 Task: In the  document Scarlett.txt change page color to  'Voilet'. Add link on bottom left corner of the sheet: 'in.pinterest.com' Insert page numer on bottom of the page
Action: Mouse moved to (273, 443)
Screenshot: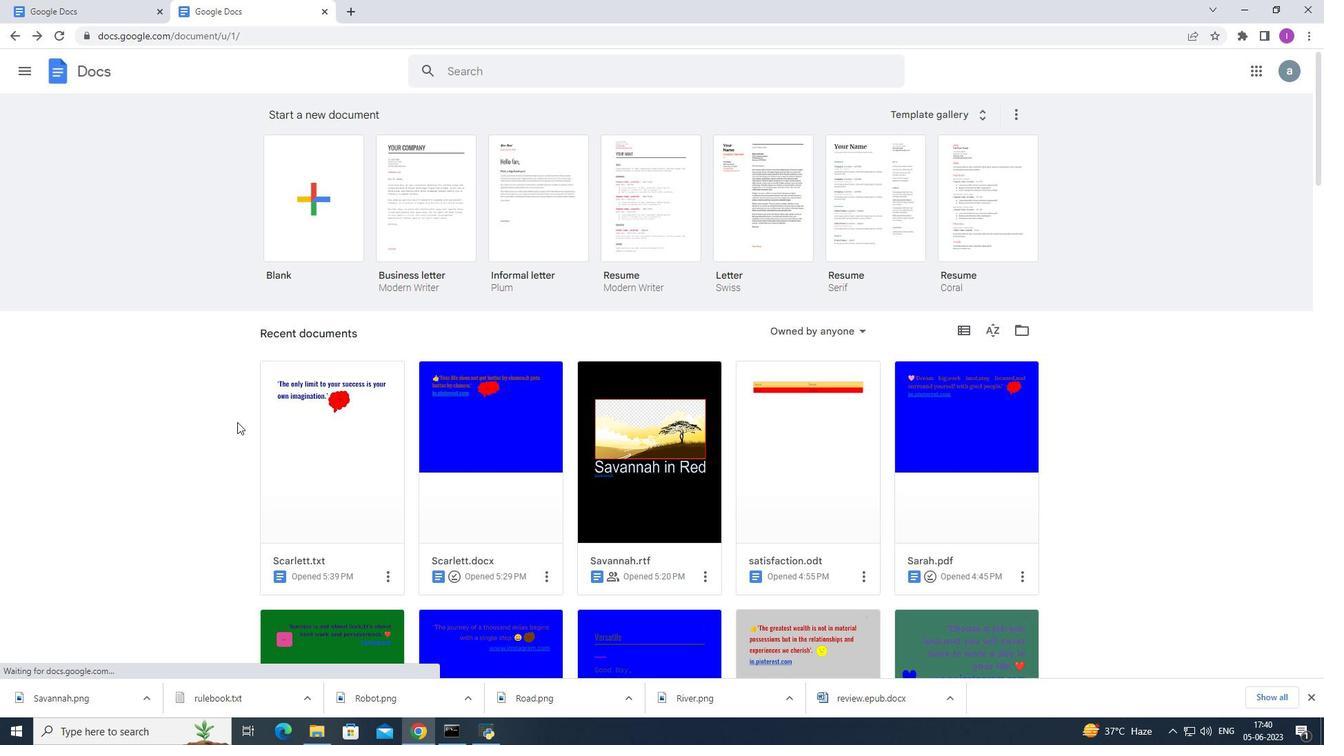 
Action: Mouse pressed left at (273, 443)
Screenshot: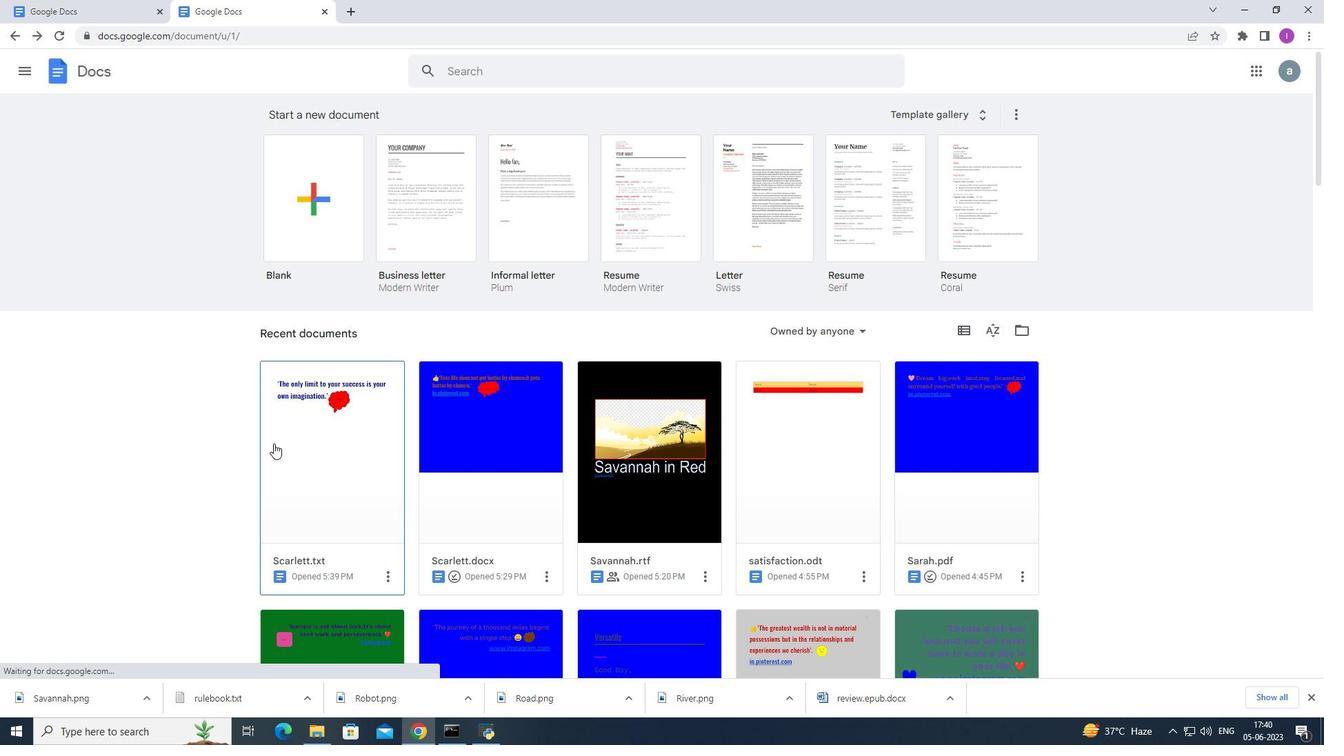 
Action: Mouse moved to (505, 285)
Screenshot: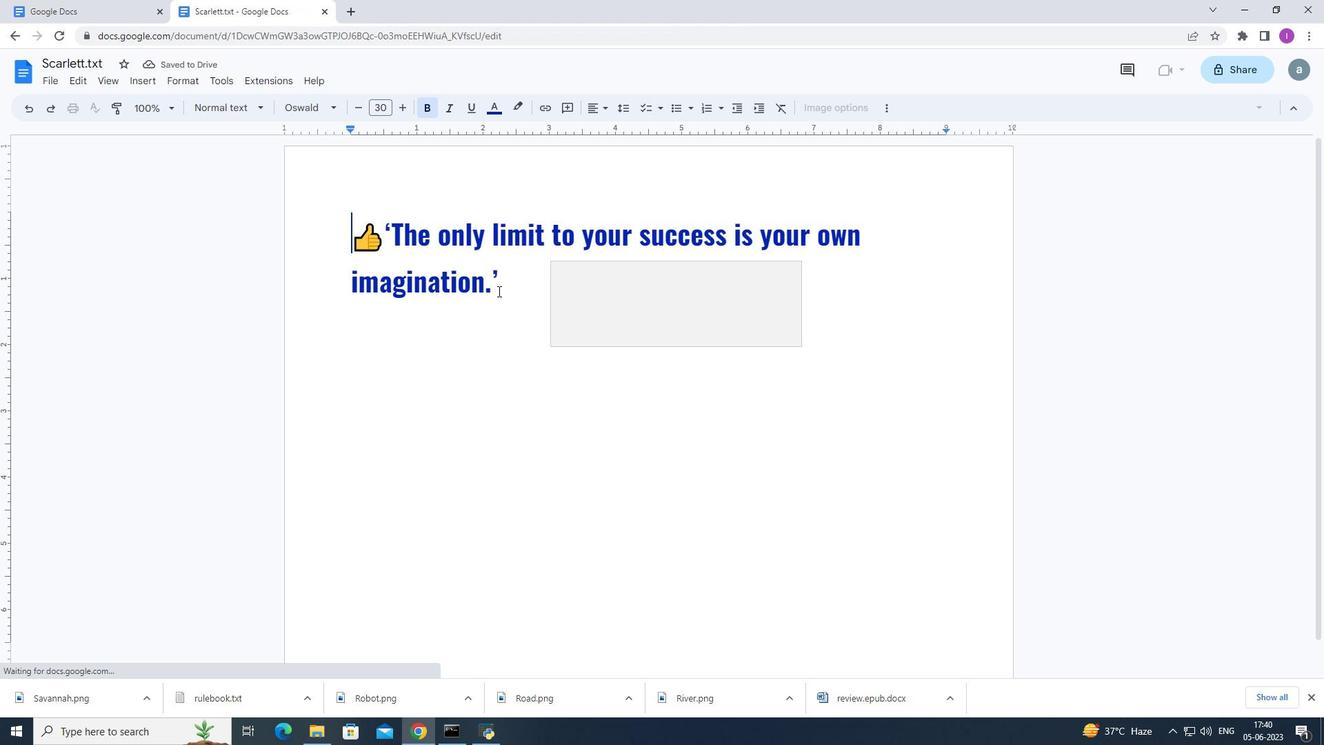 
Action: Mouse pressed left at (505, 285)
Screenshot: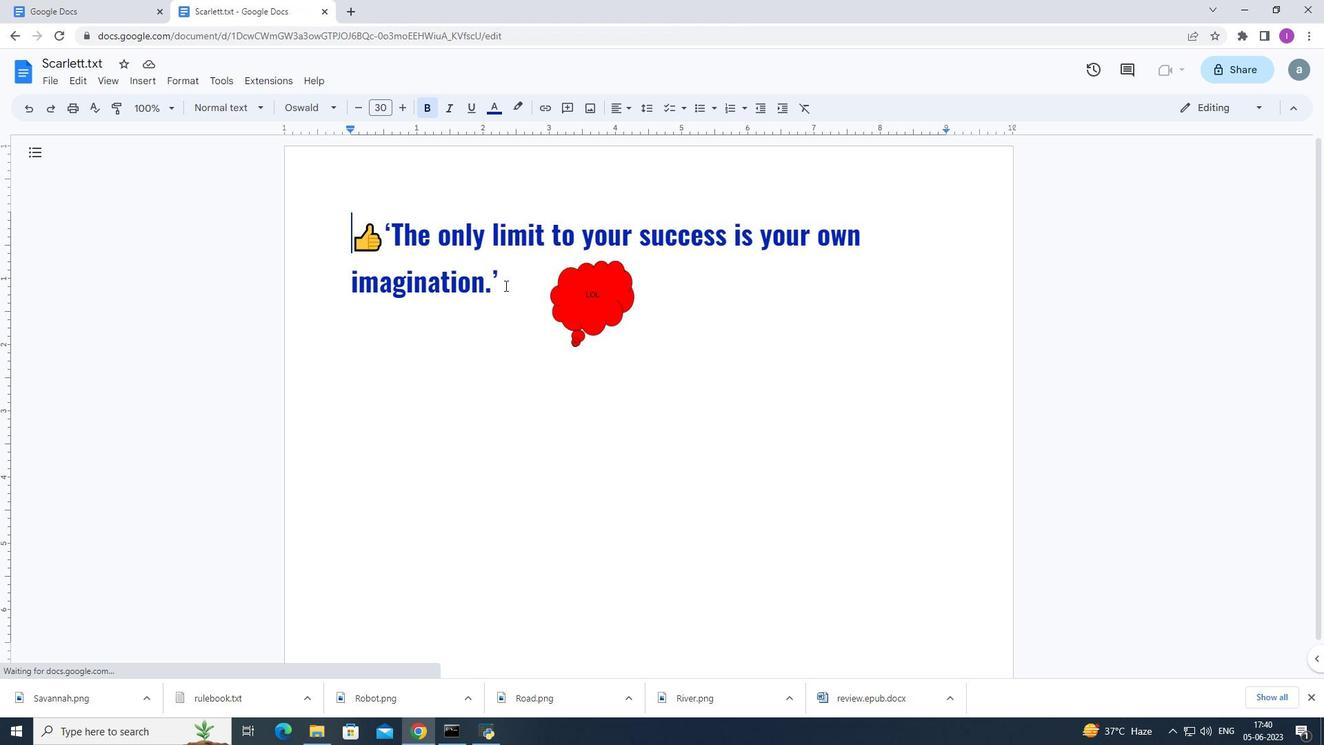 
Action: Mouse moved to (520, 324)
Screenshot: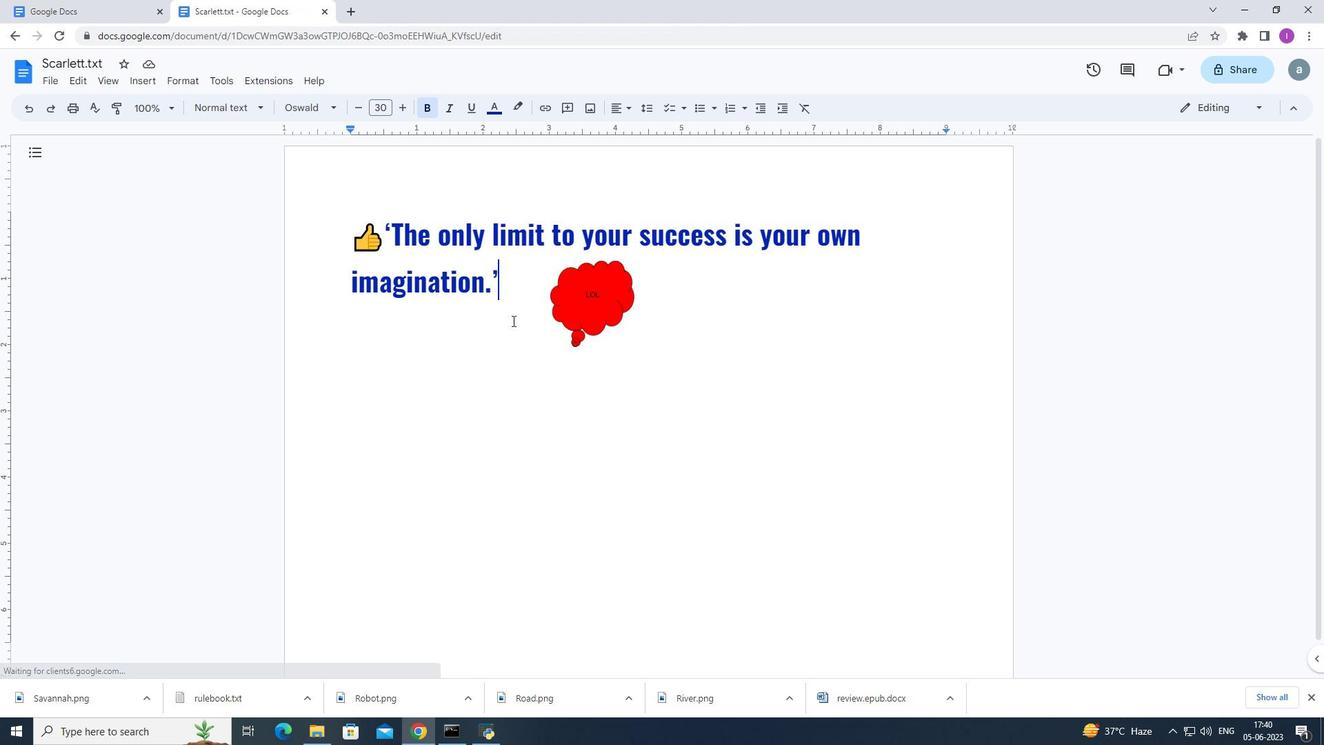
Action: Key pressed <Key.enter>
Screenshot: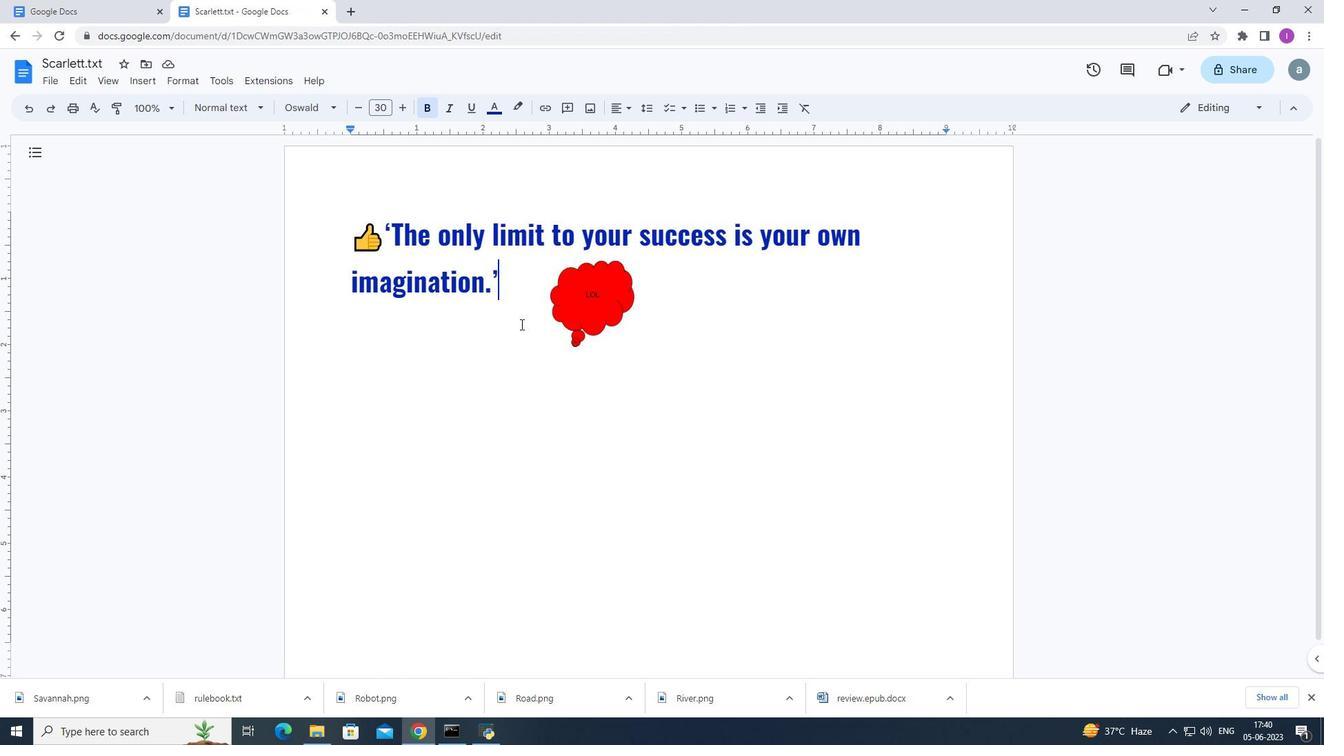 
Action: Mouse moved to (151, 75)
Screenshot: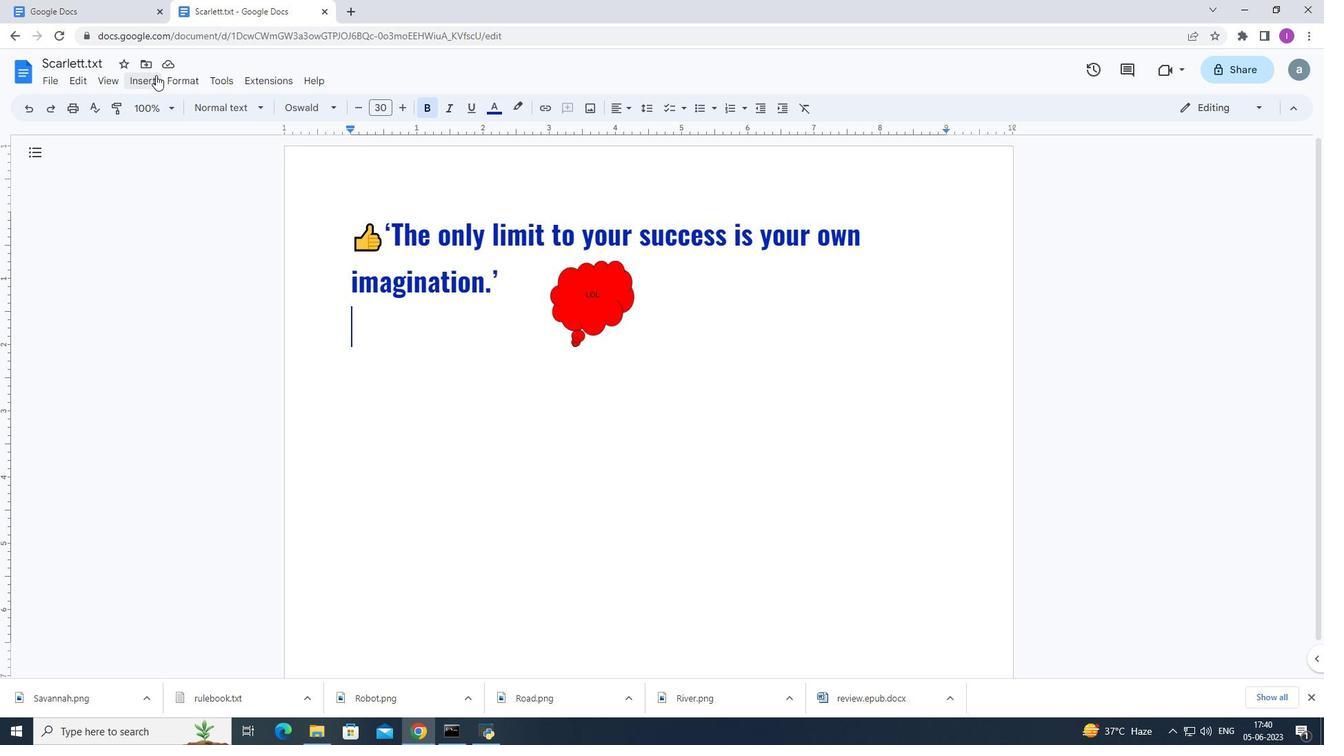 
Action: Mouse pressed left at (151, 75)
Screenshot: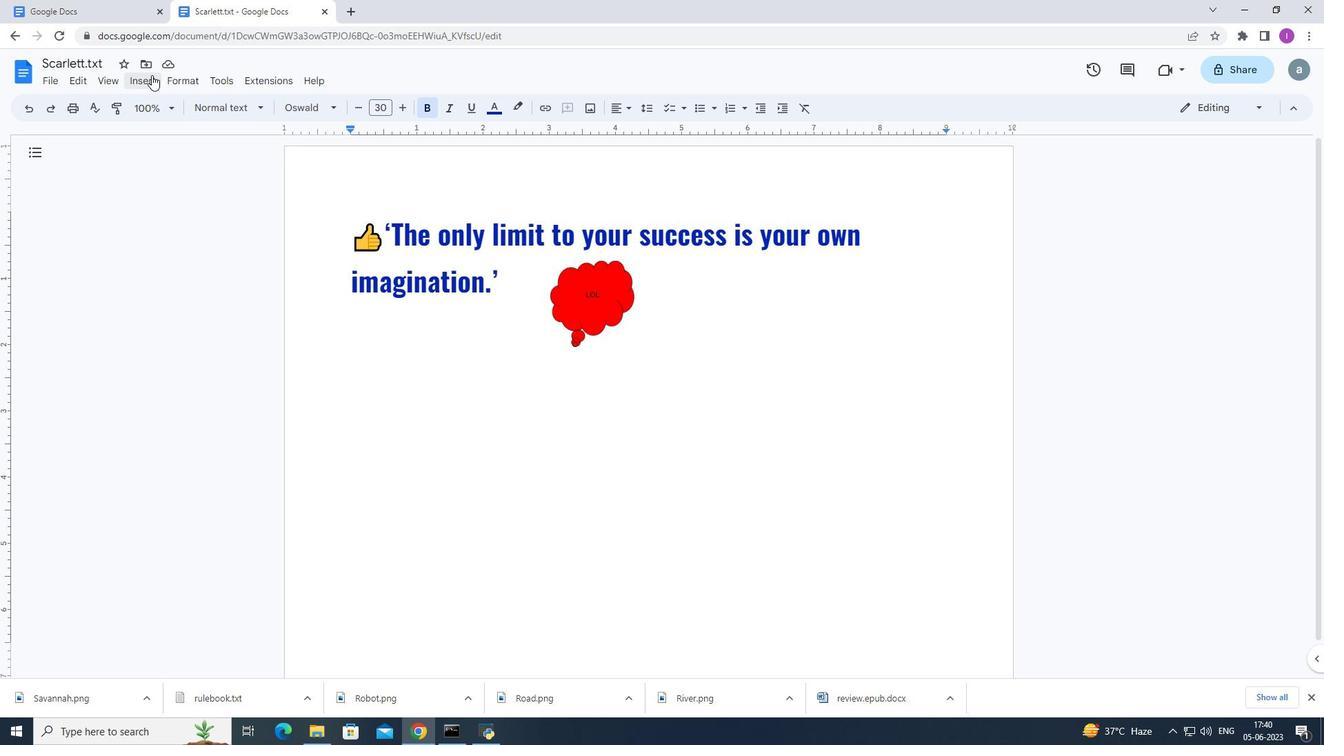 
Action: Mouse moved to (177, 502)
Screenshot: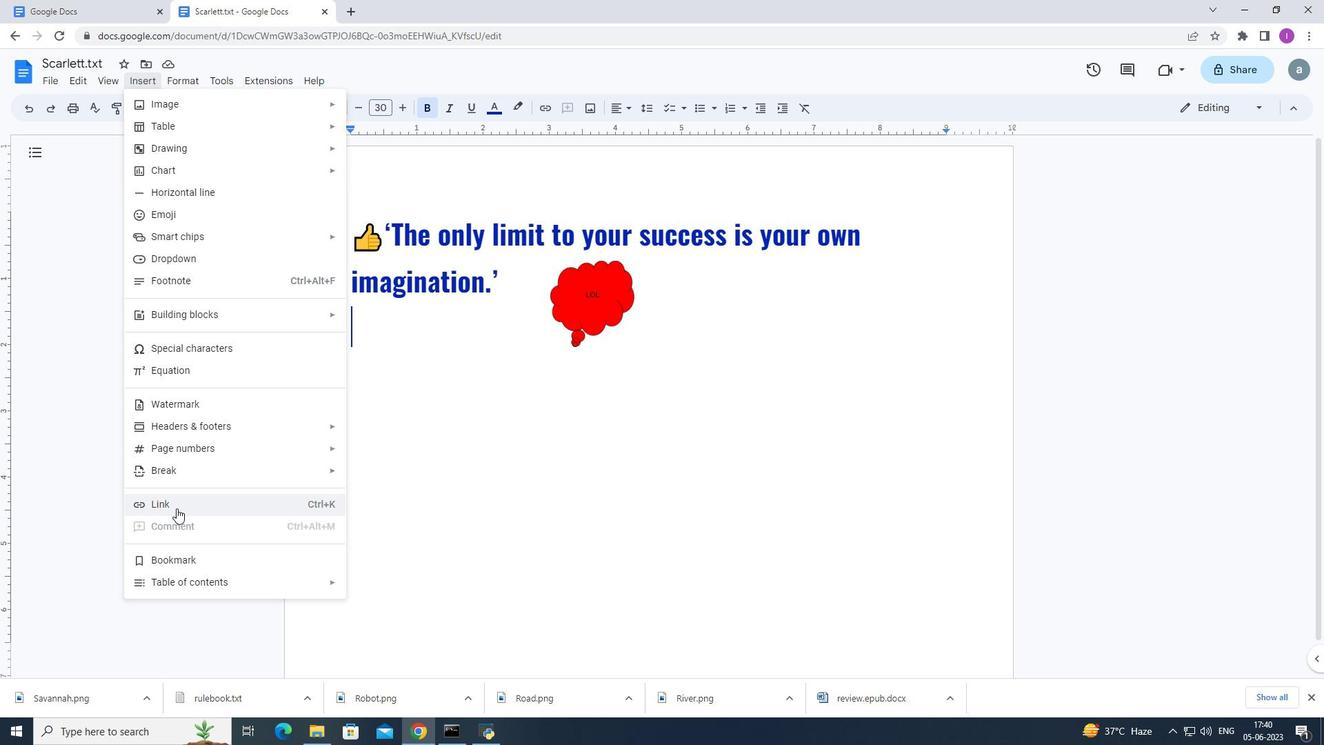 
Action: Mouse pressed left at (177, 502)
Screenshot: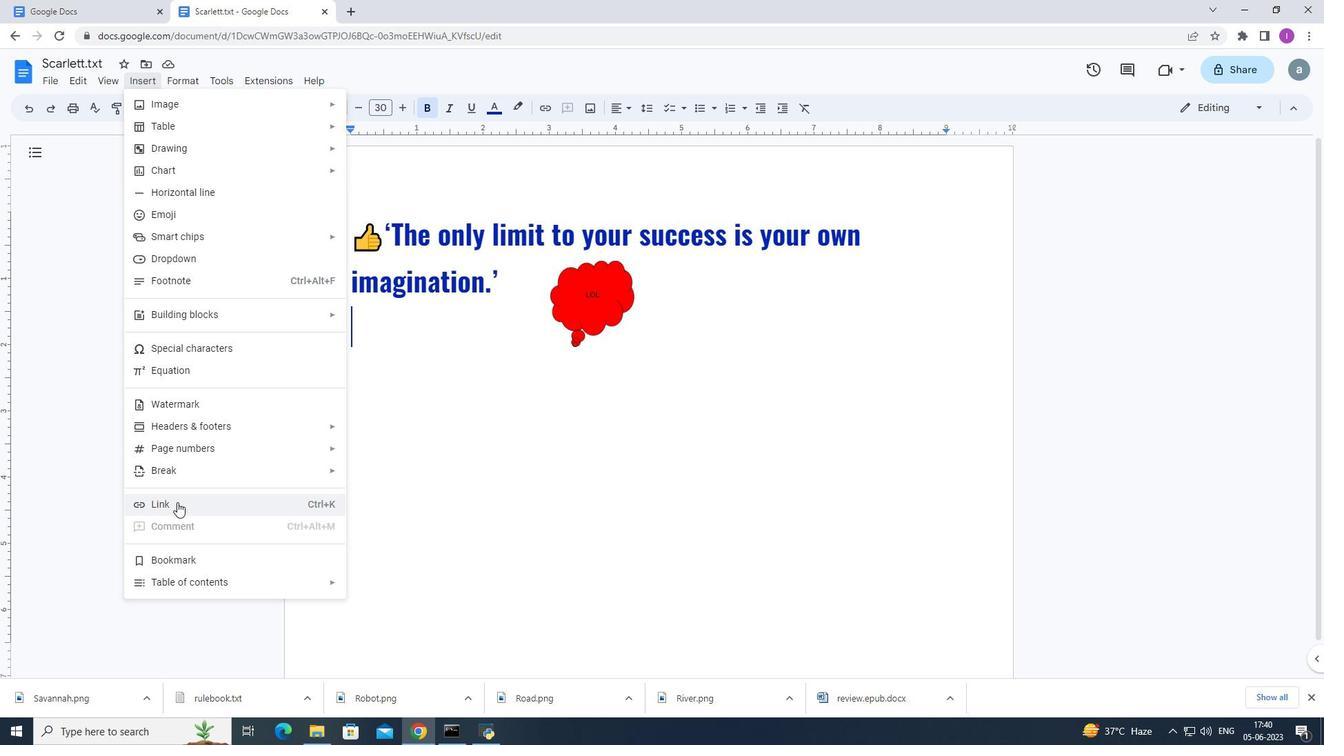 
Action: Mouse moved to (377, 376)
Screenshot: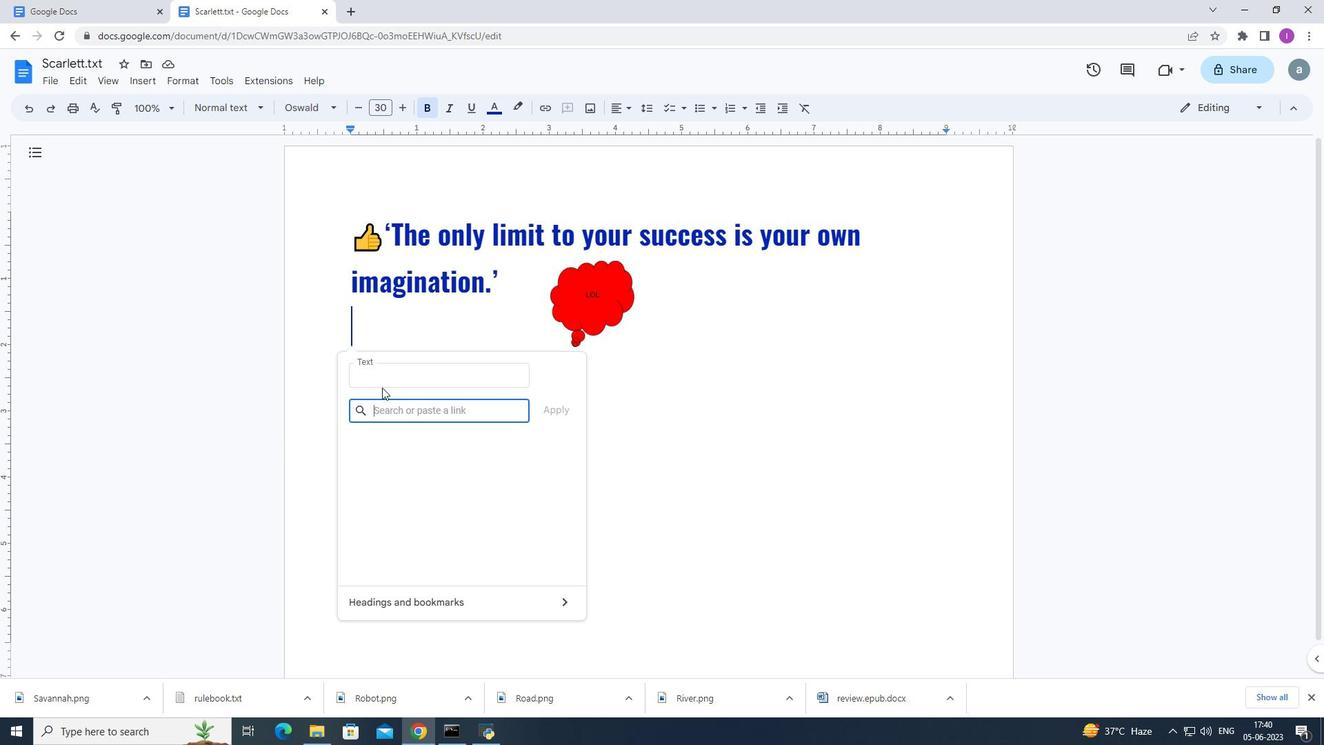 
Action: Mouse pressed left at (377, 376)
Screenshot: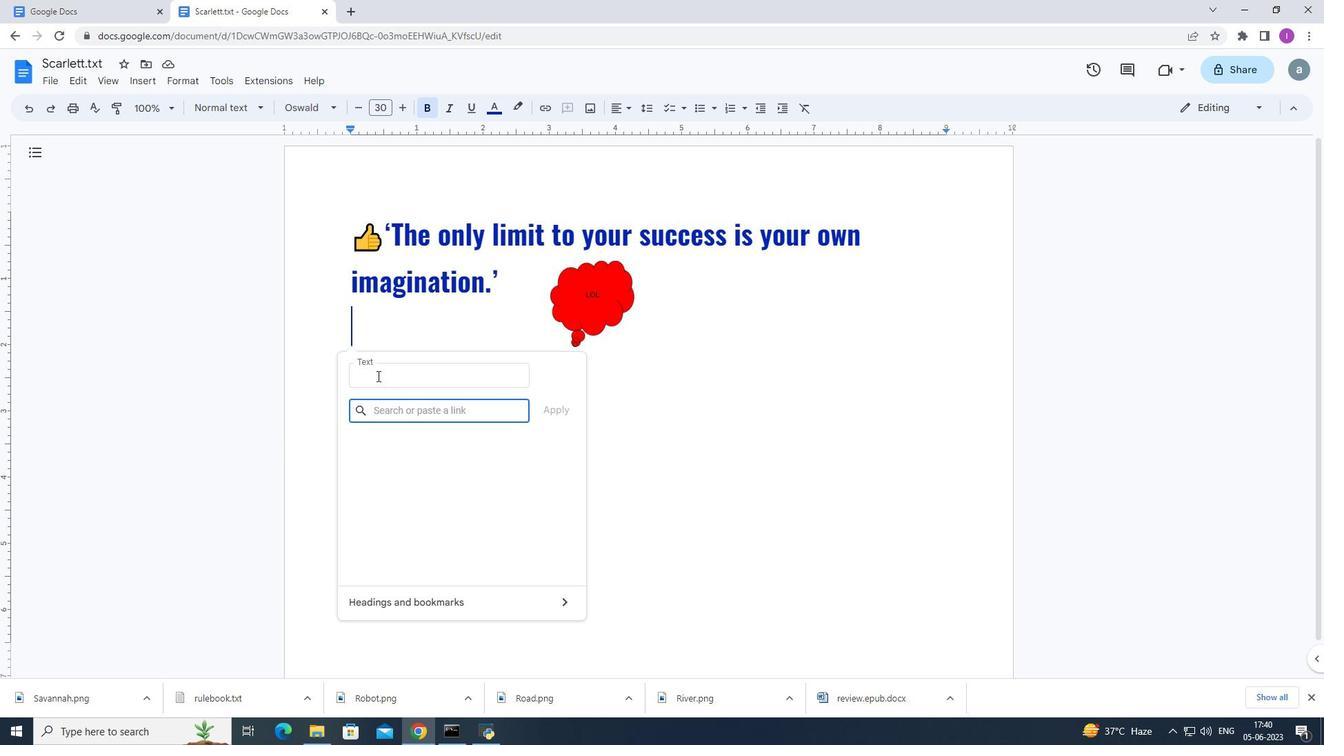 
Action: Mouse moved to (369, 408)
Screenshot: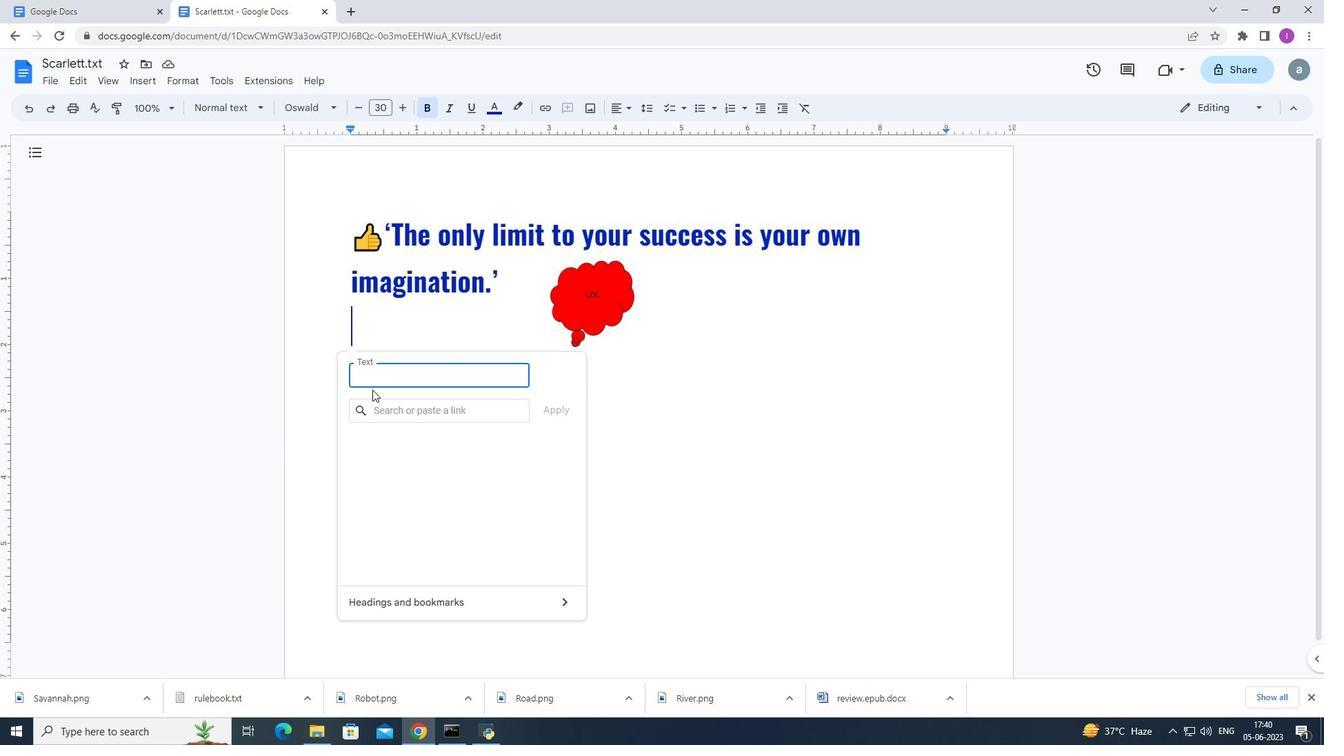 
Action: Mouse pressed left at (369, 408)
Screenshot: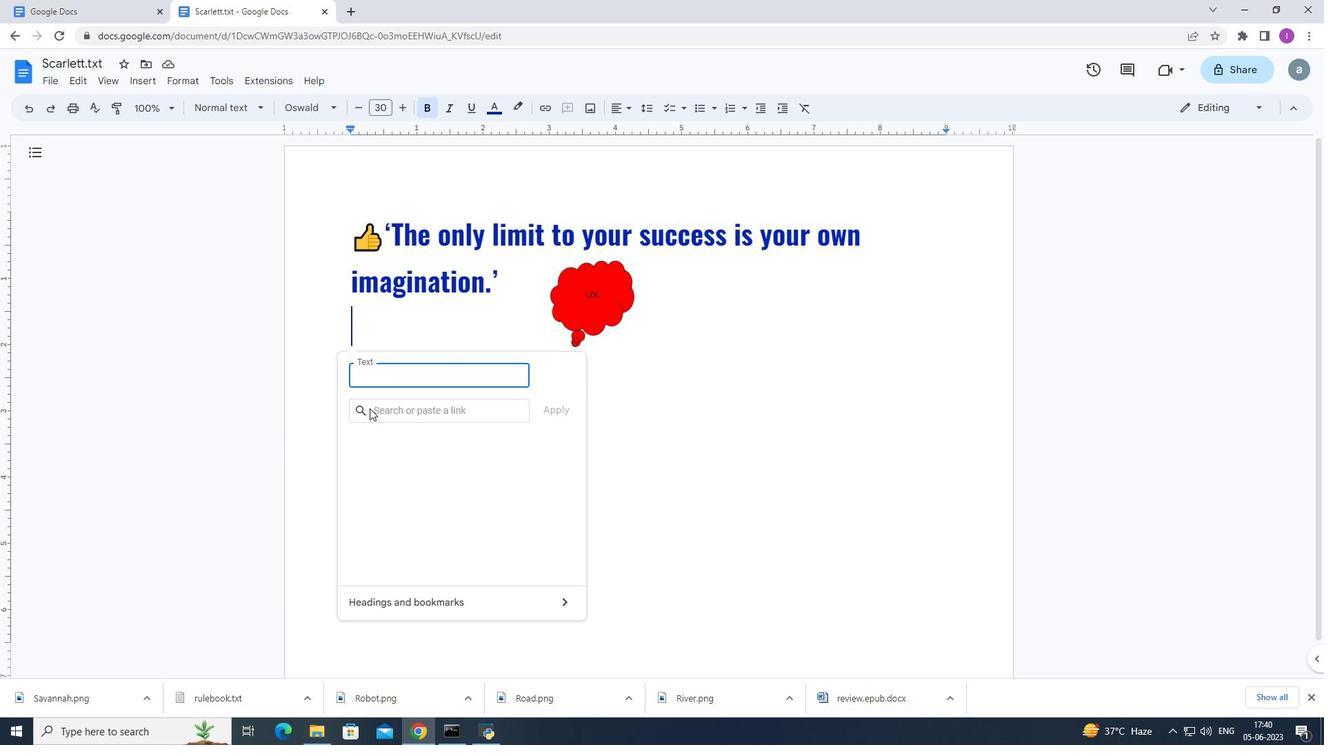 
Action: Mouse moved to (380, 409)
Screenshot: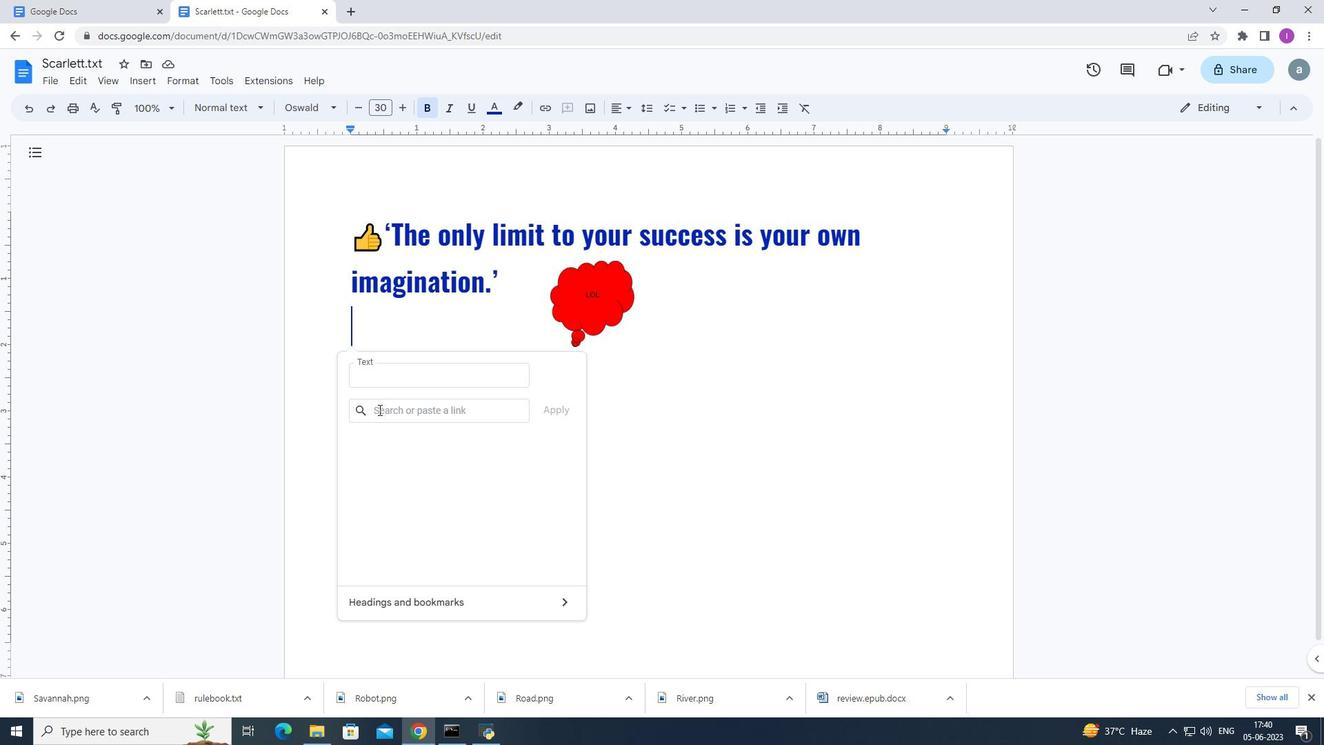 
Action: Mouse pressed left at (380, 409)
Screenshot: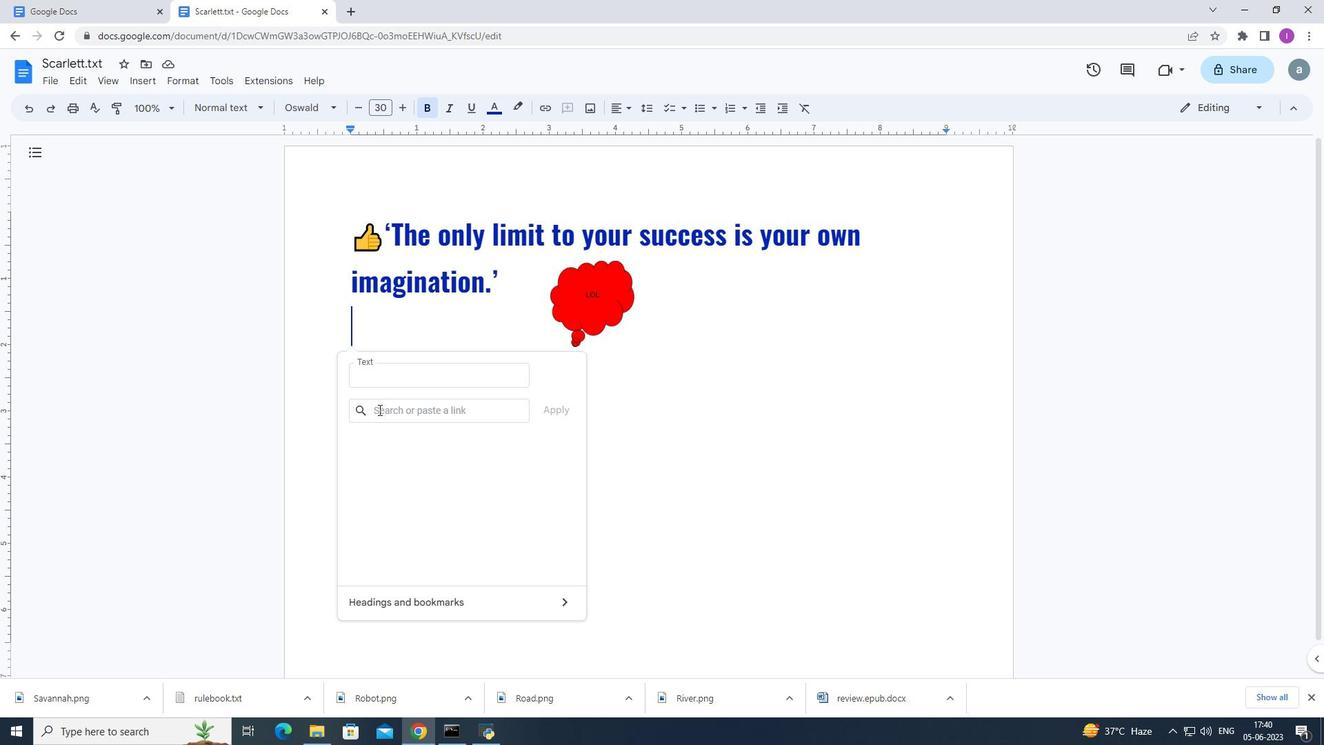 
Action: Mouse moved to (536, 293)
Screenshot: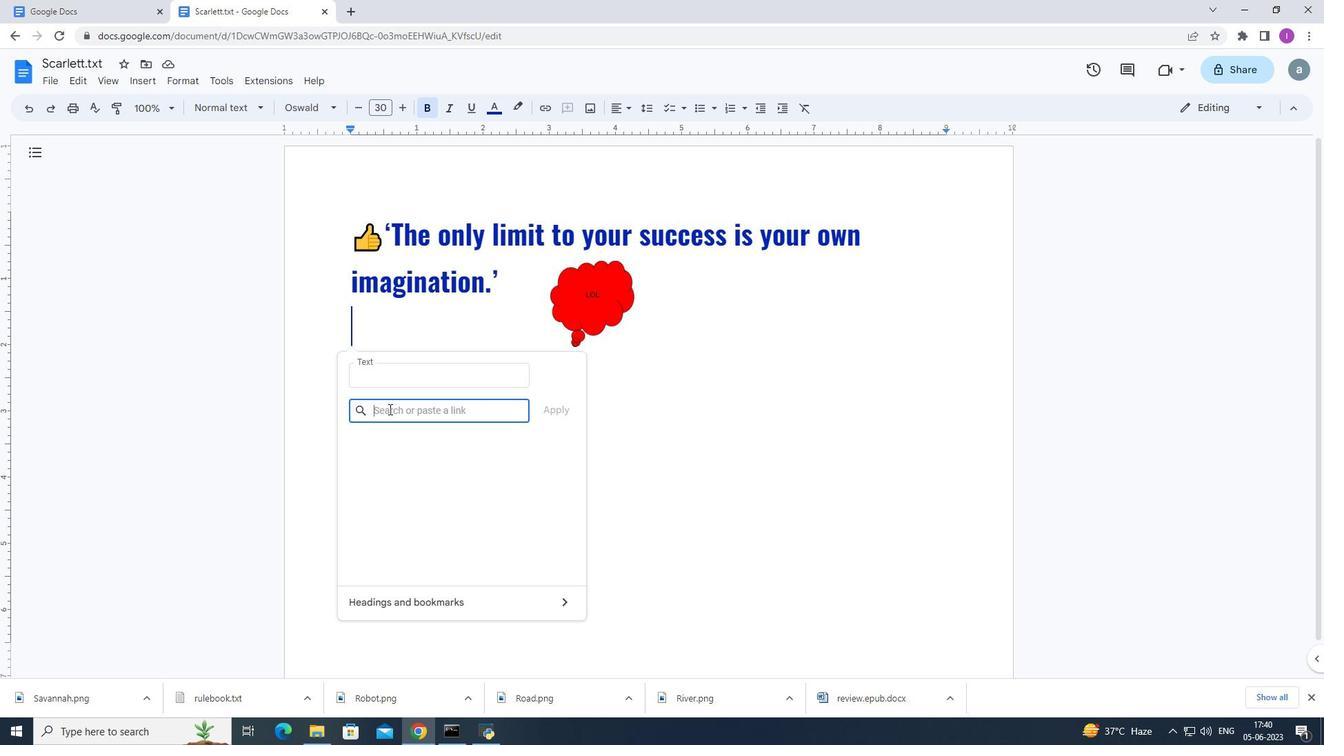 
Action: Key pressed in.pinterest.com
Screenshot: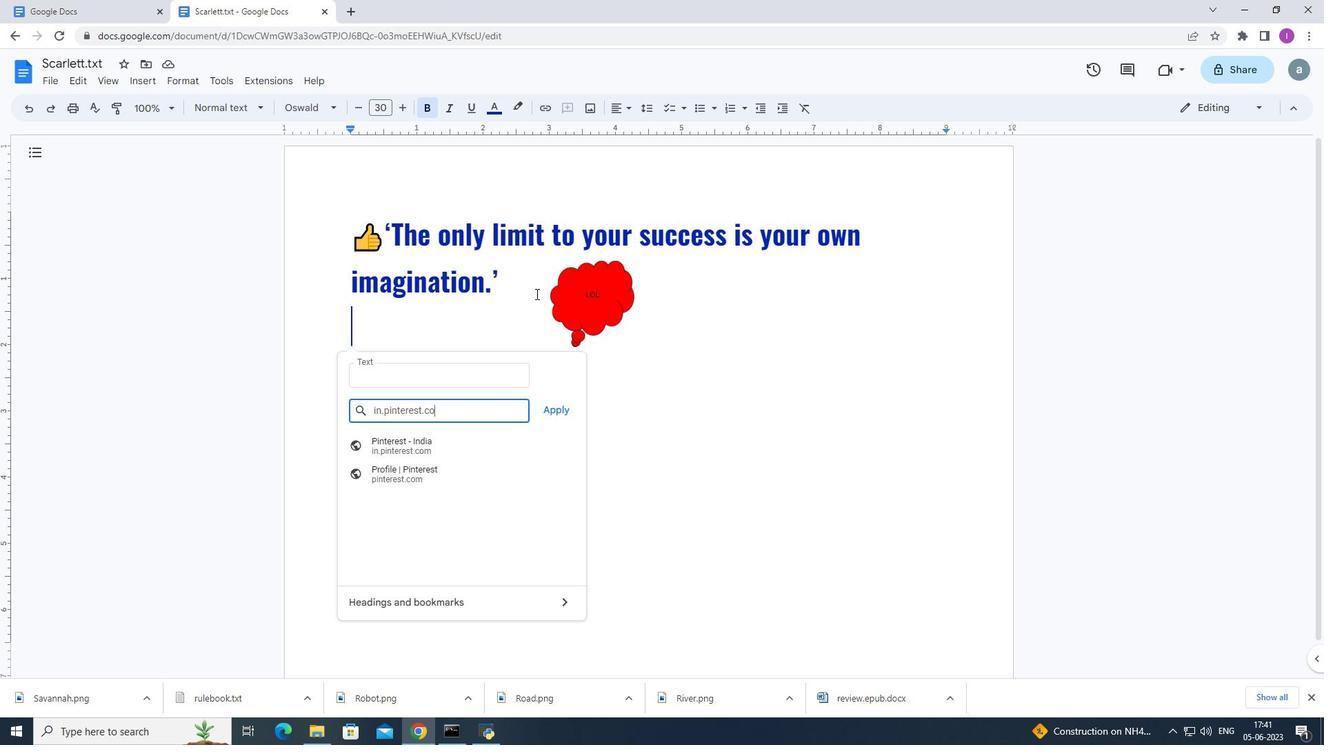 
Action: Mouse moved to (553, 401)
Screenshot: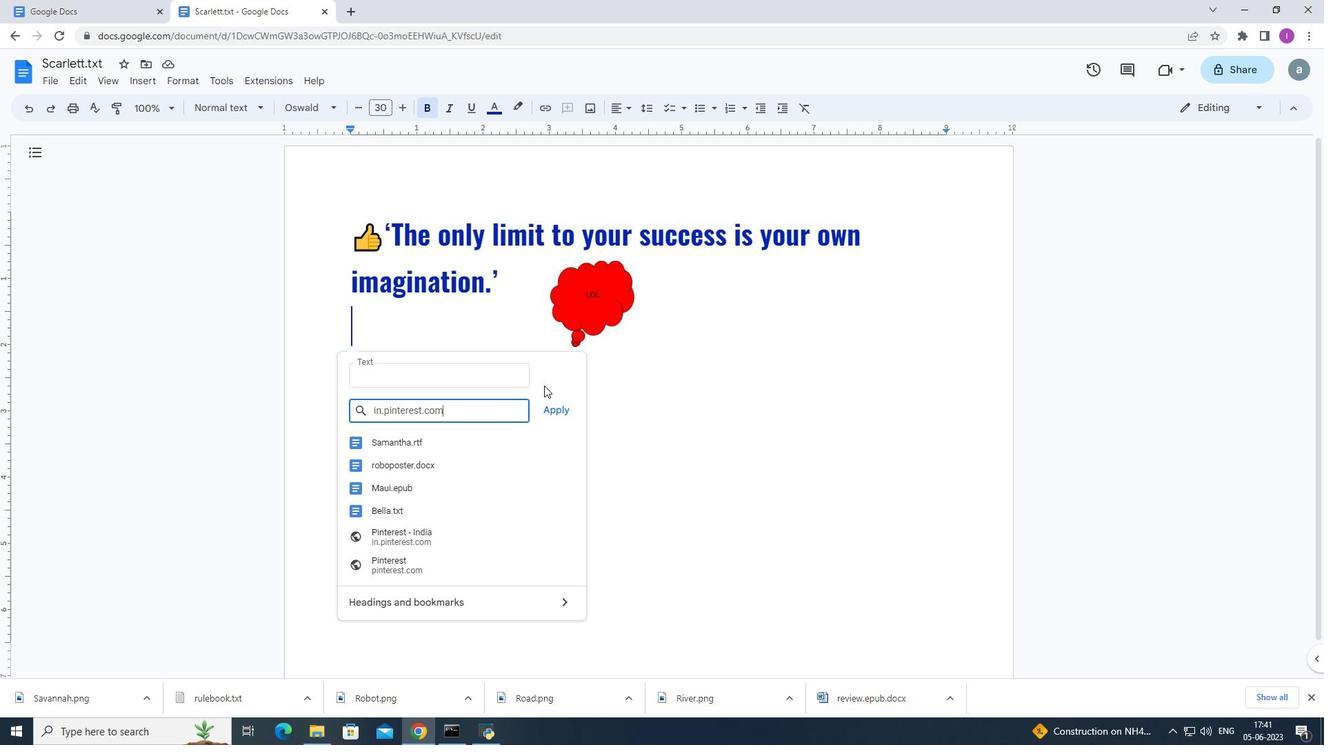 
Action: Mouse pressed left at (553, 401)
Screenshot: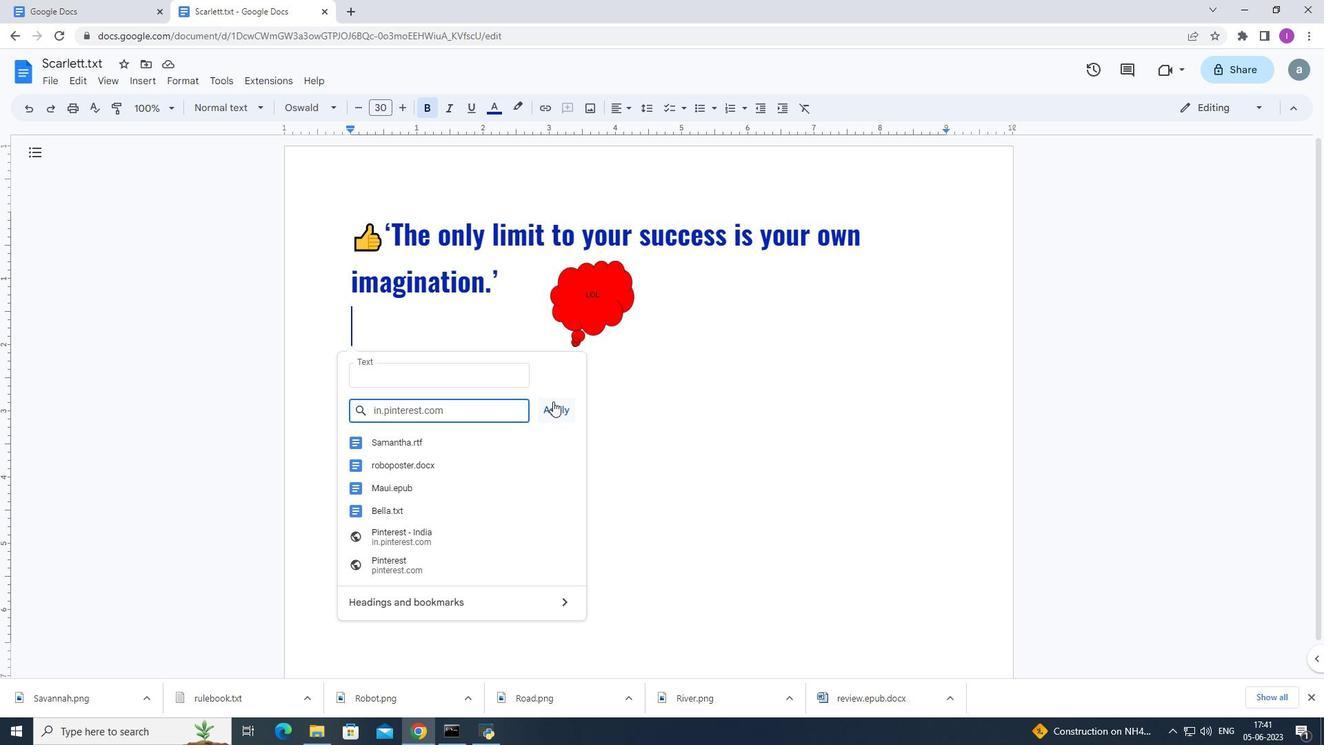 
Action: Mouse moved to (142, 82)
Screenshot: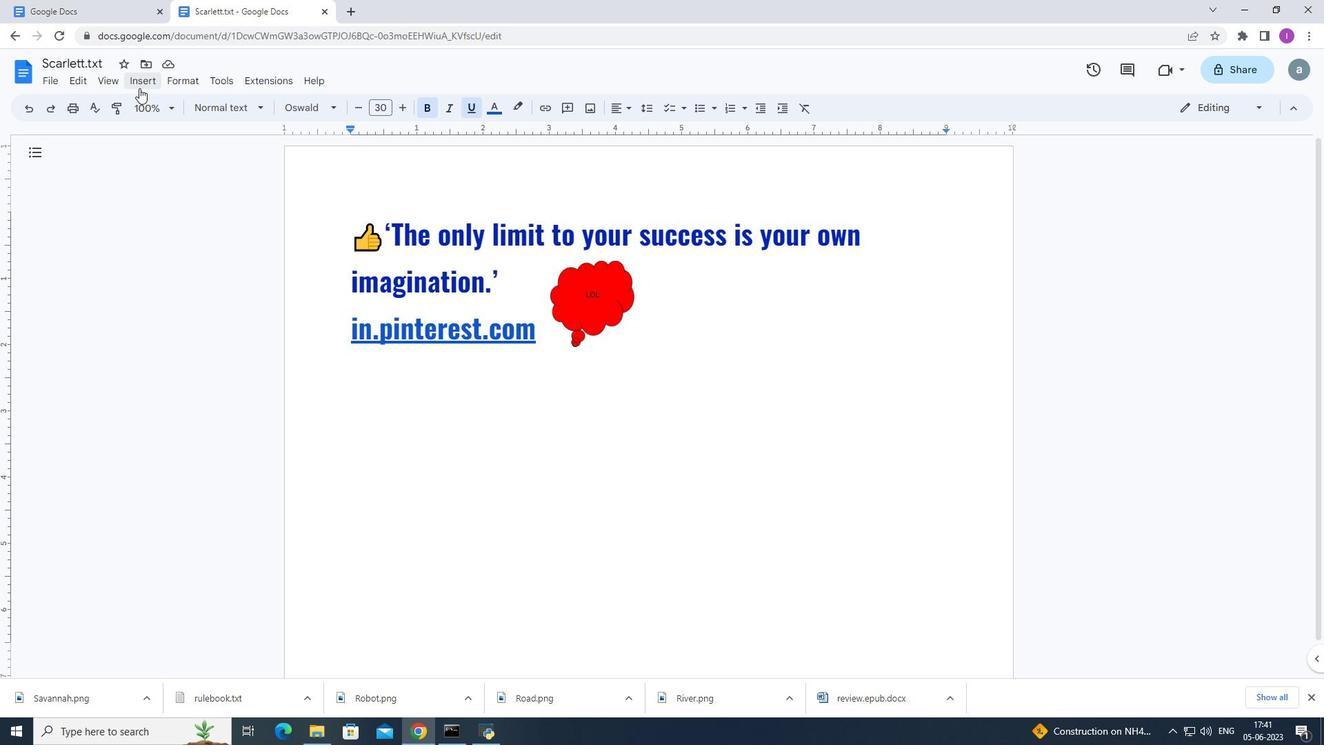 
Action: Mouse pressed left at (142, 82)
Screenshot: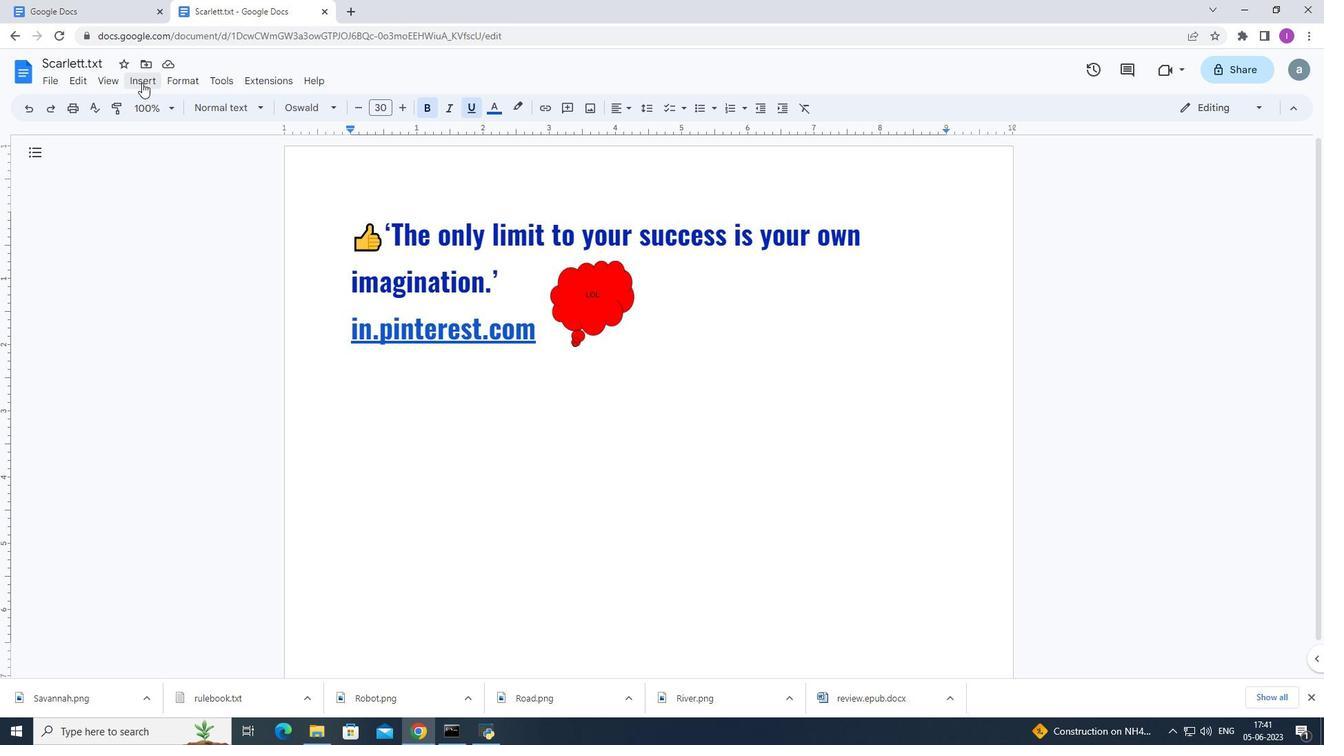 
Action: Mouse moved to (193, 445)
Screenshot: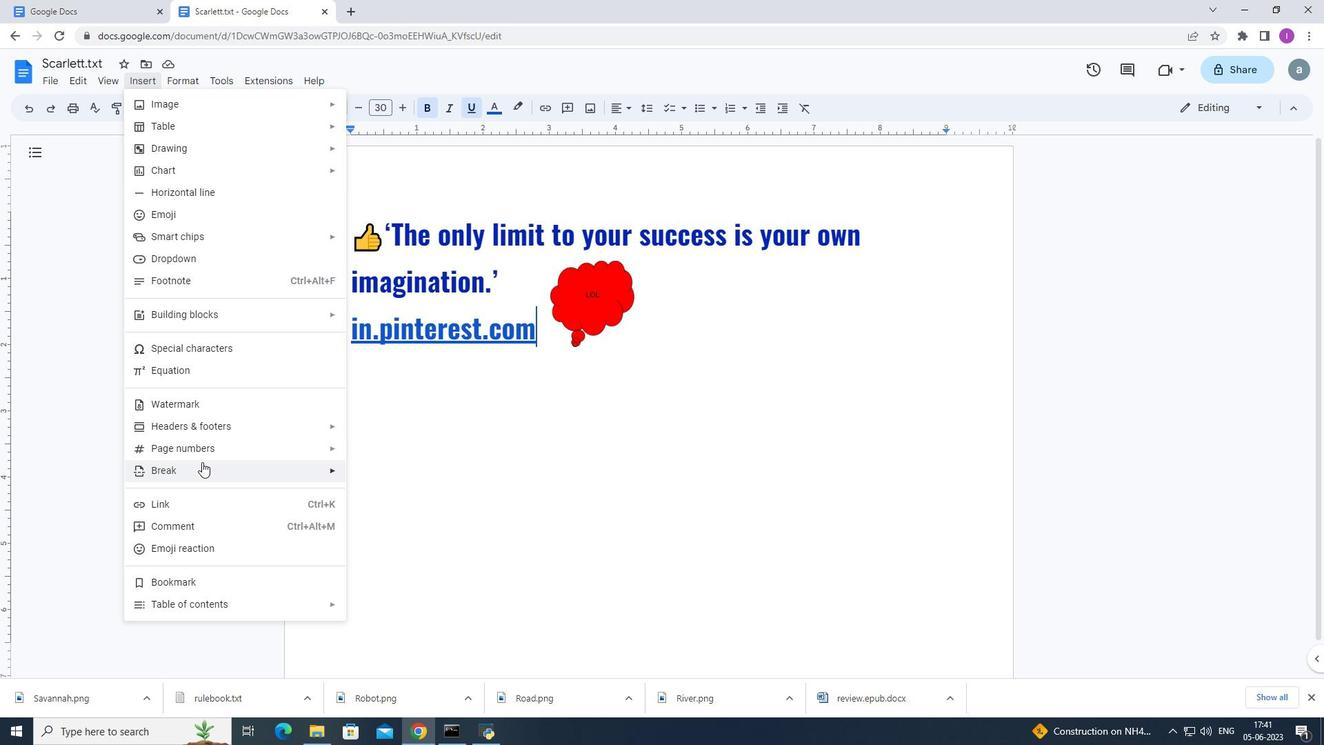 
Action: Mouse pressed left at (193, 445)
Screenshot: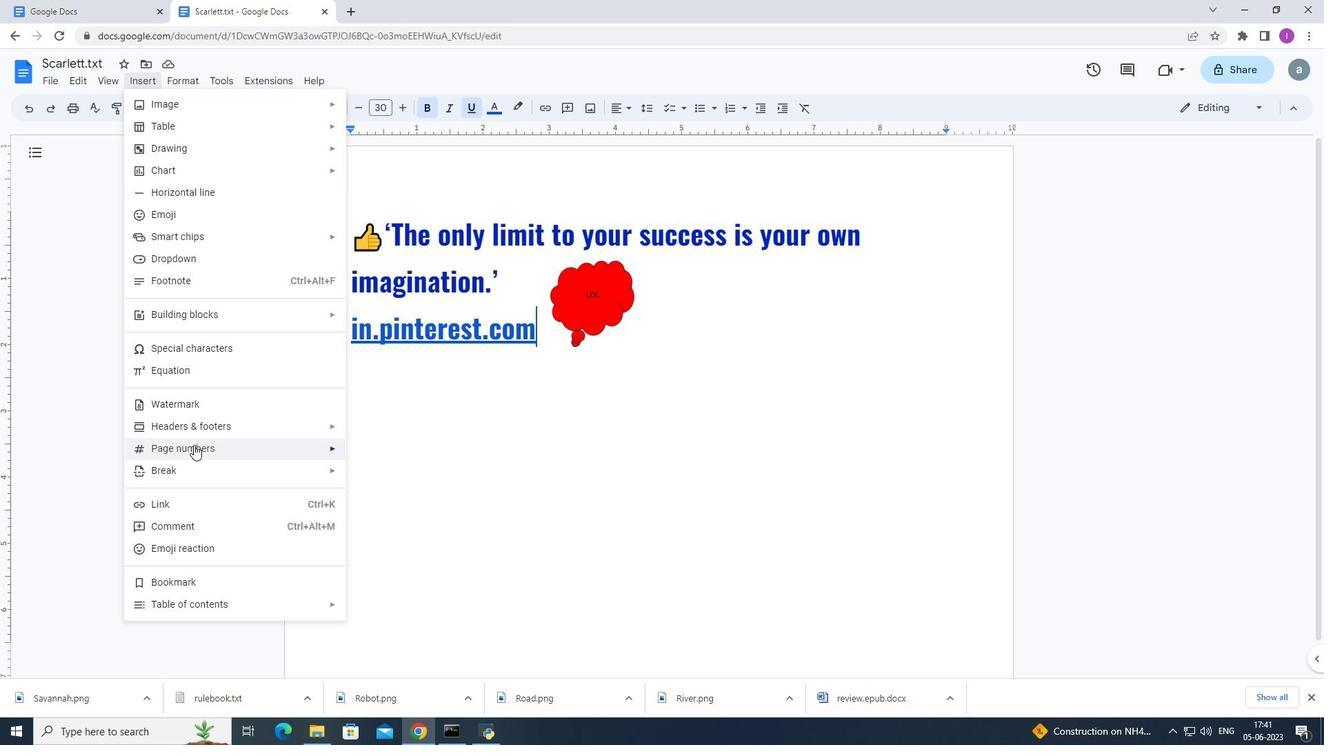 
Action: Mouse moved to (385, 478)
Screenshot: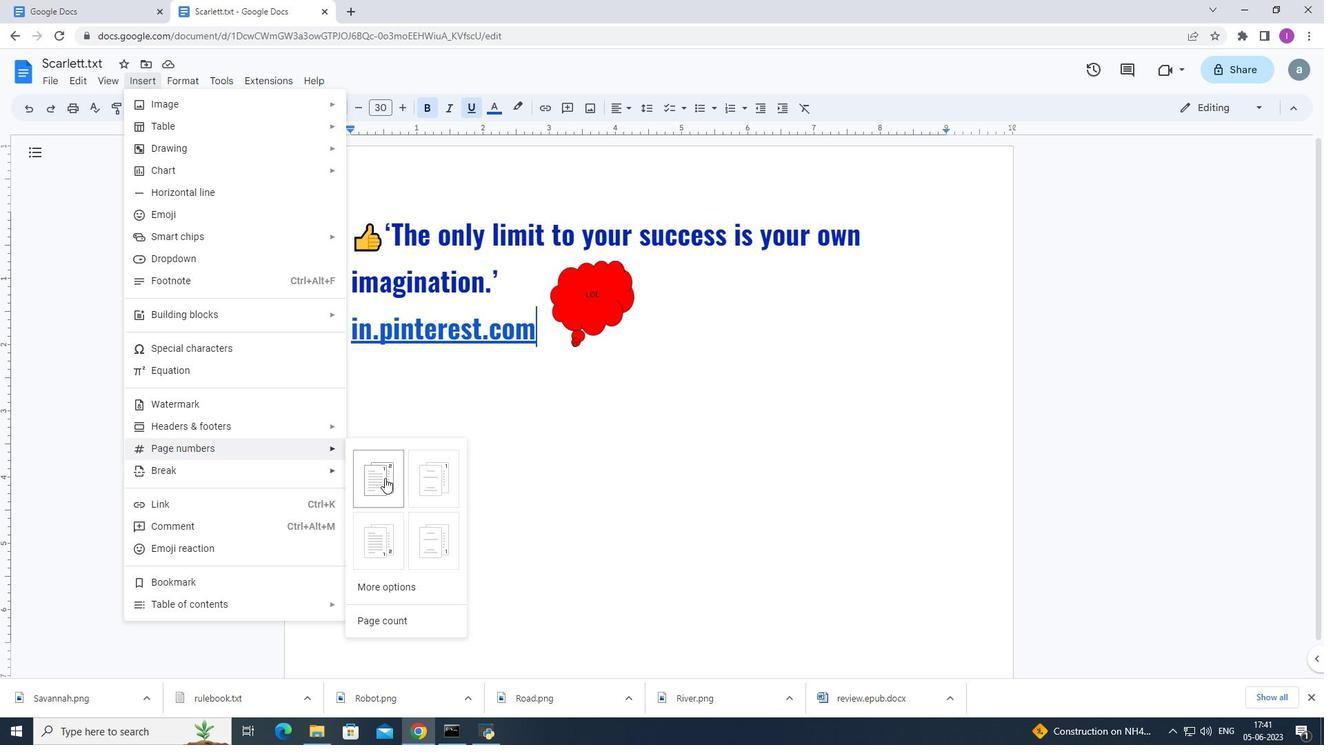 
Action: Mouse pressed left at (385, 478)
Screenshot: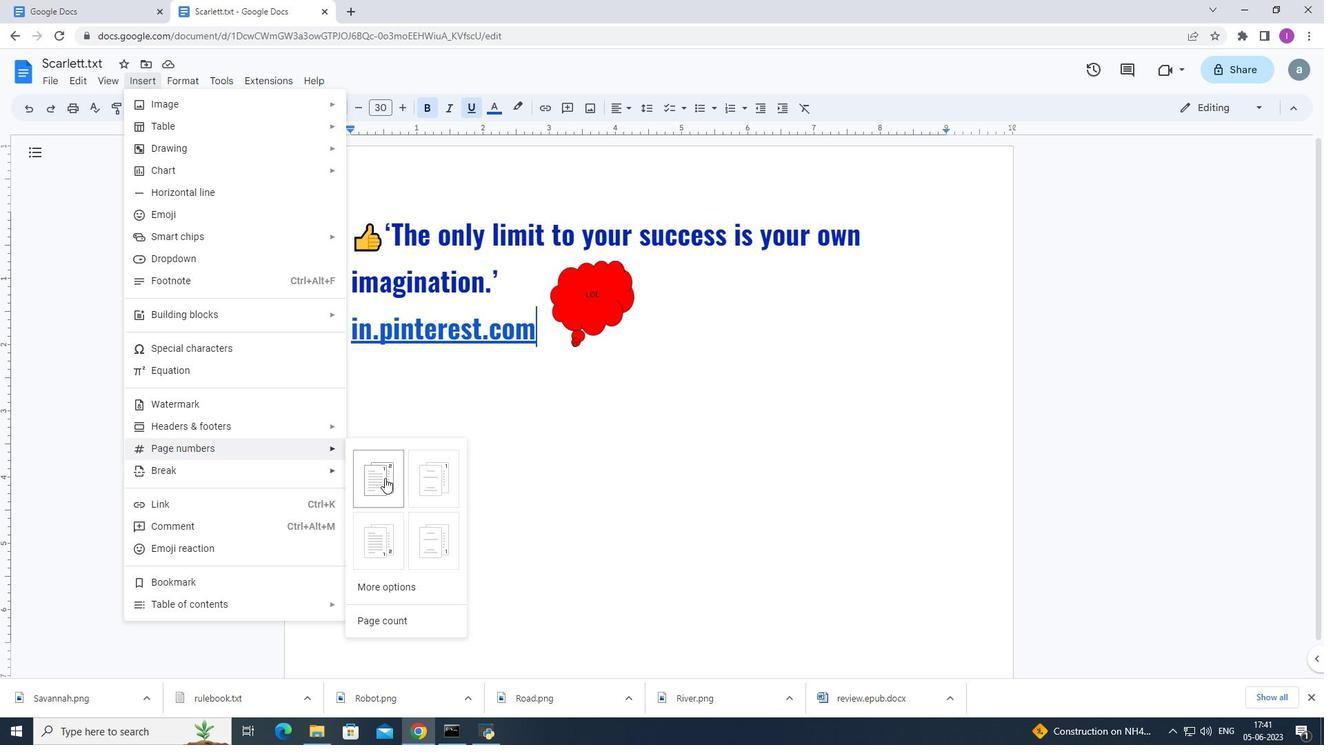 
Action: Mouse moved to (55, 81)
Screenshot: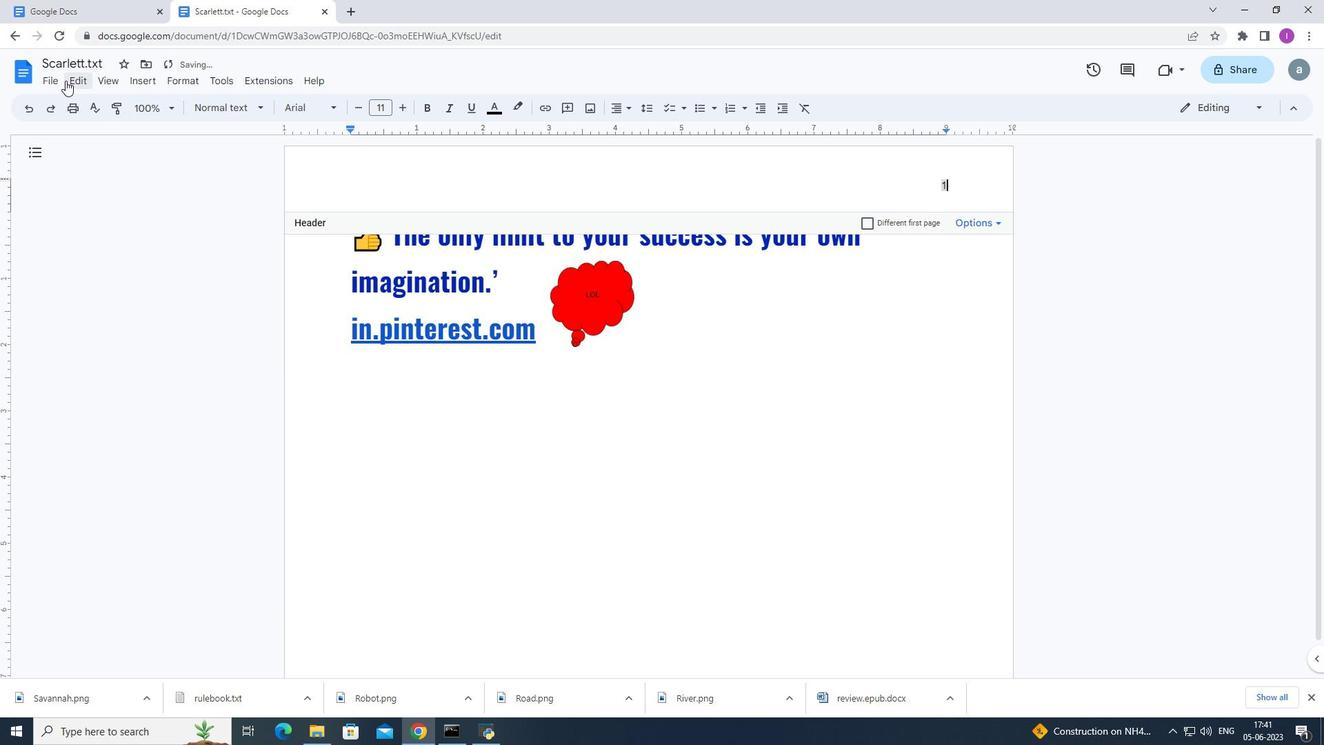 
Action: Mouse pressed left at (55, 81)
Screenshot: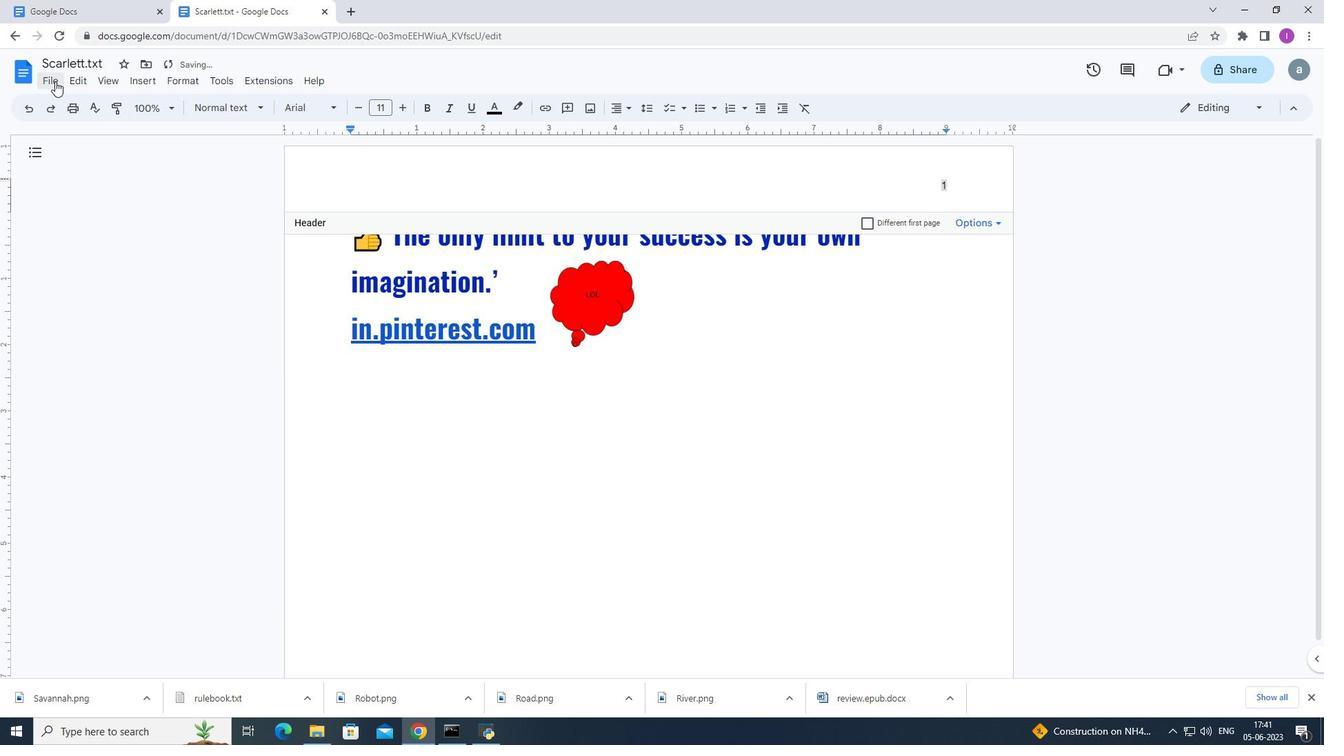 
Action: Mouse moved to (89, 461)
Screenshot: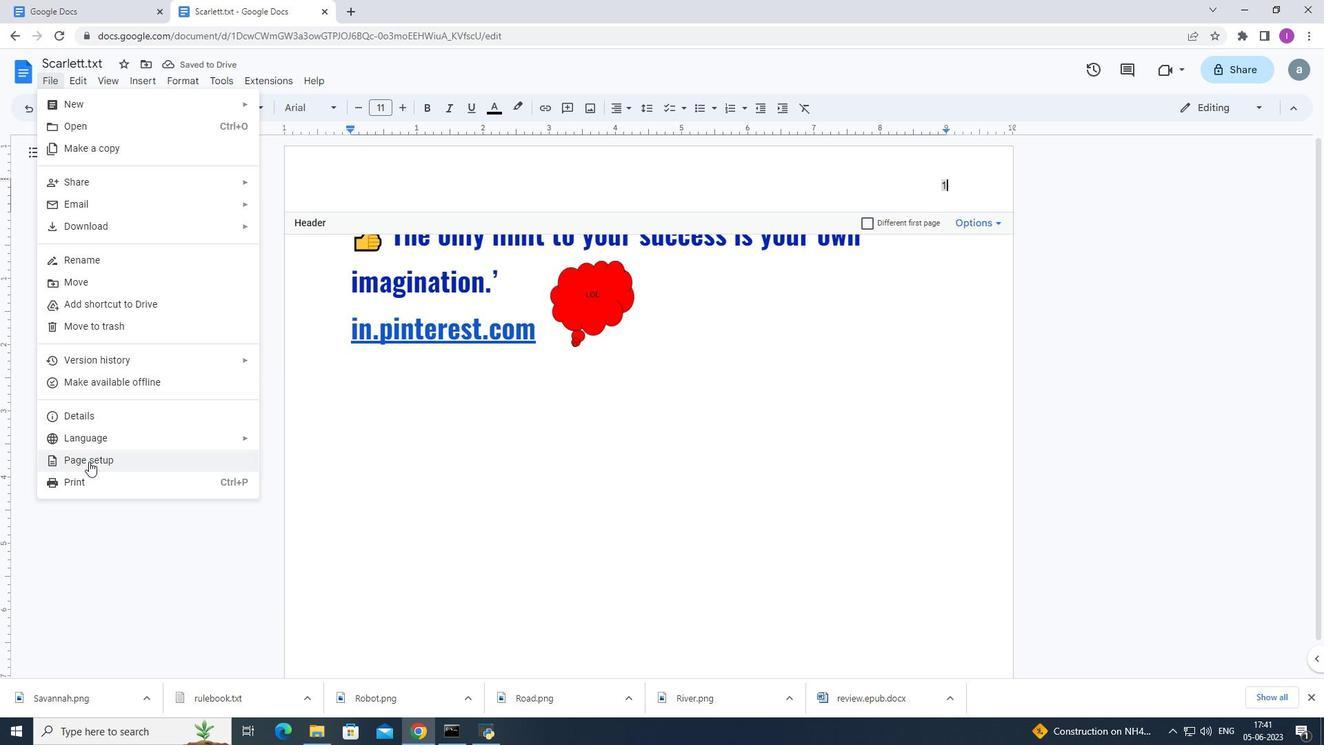 
Action: Mouse pressed left at (89, 461)
Screenshot: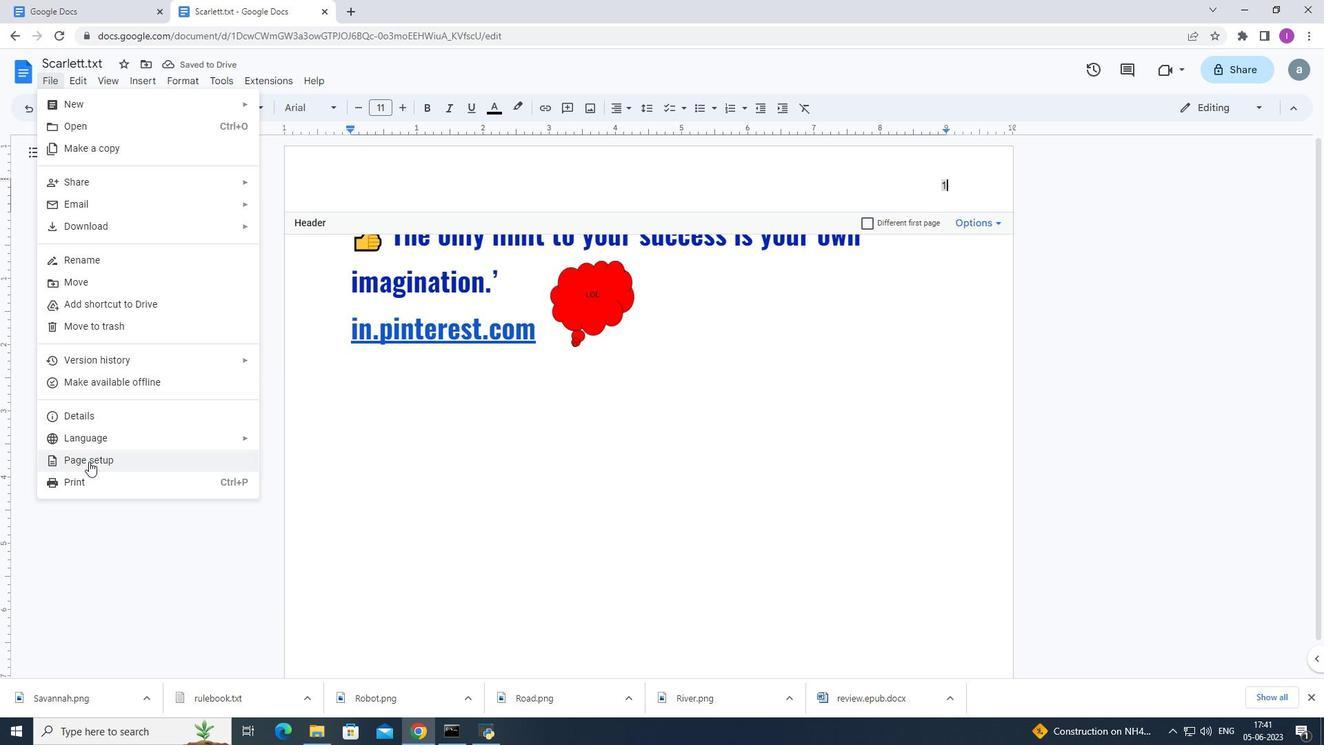 
Action: Mouse moved to (565, 449)
Screenshot: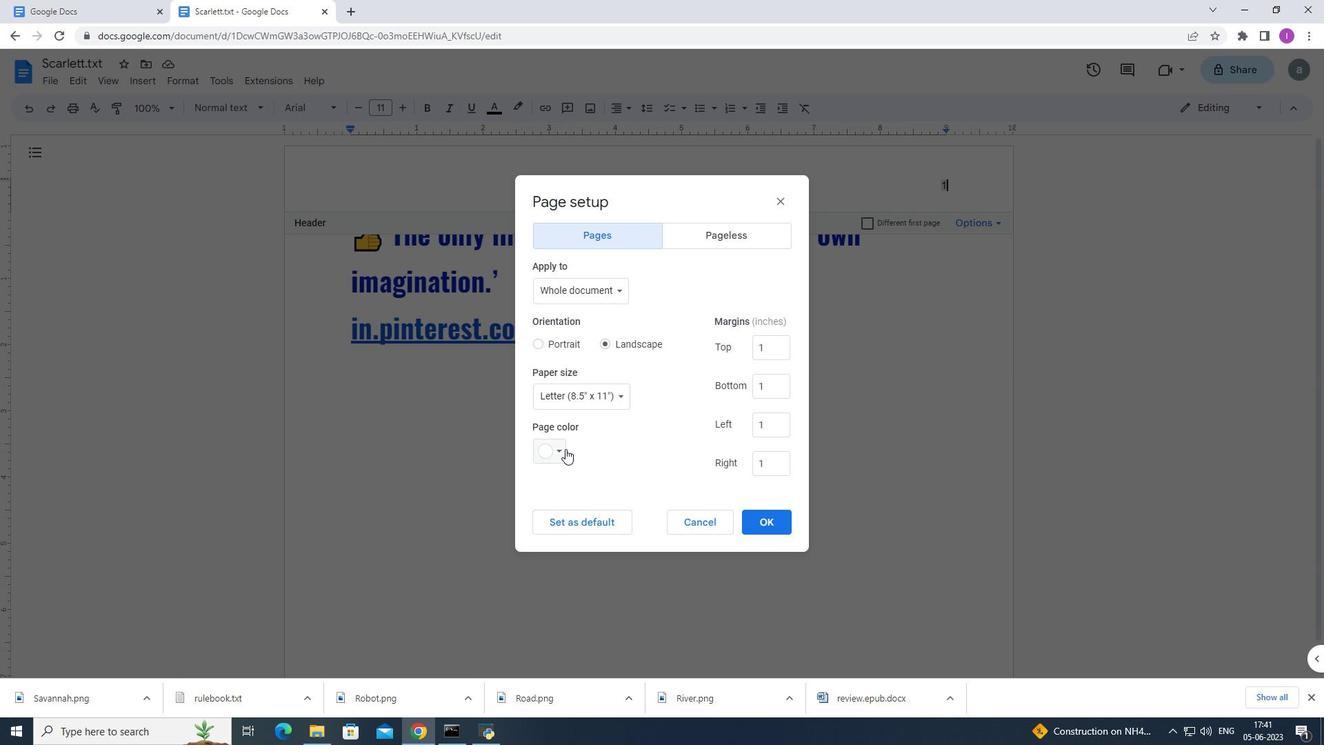 
Action: Mouse pressed left at (565, 449)
Screenshot: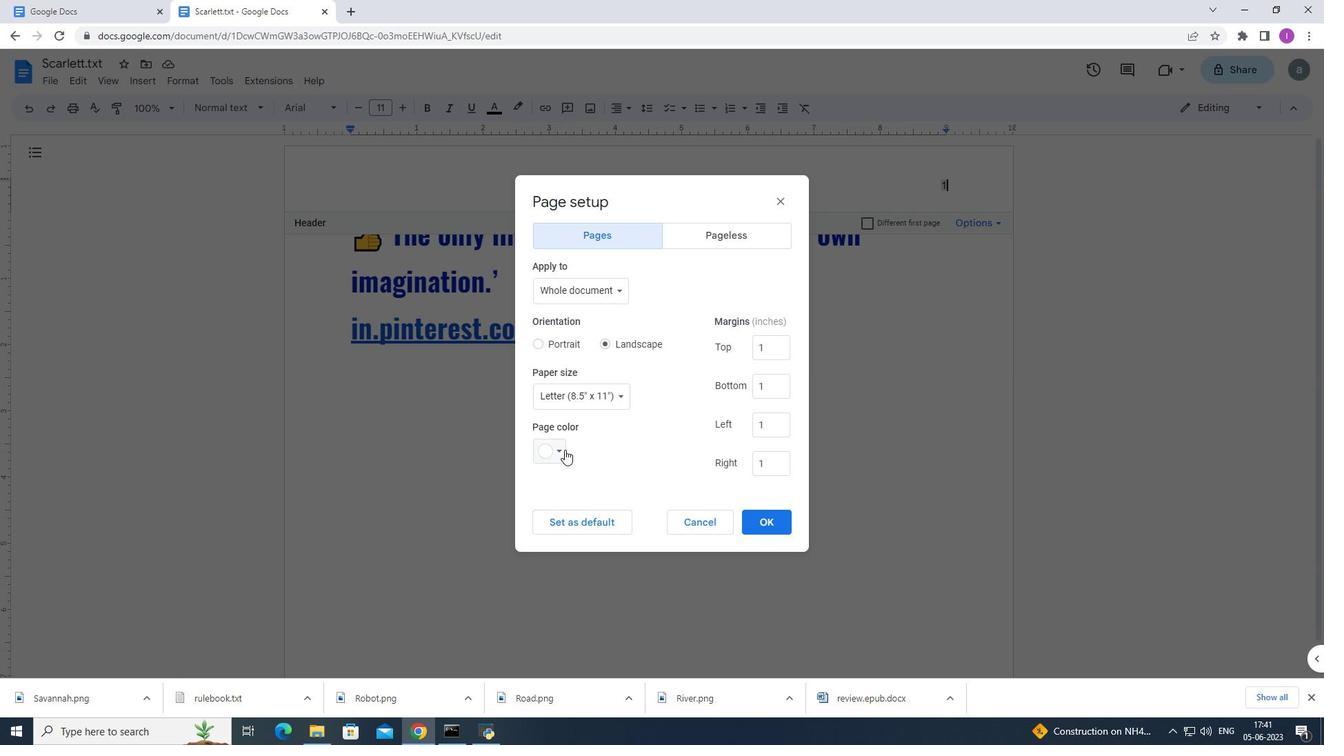 
Action: Mouse moved to (562, 619)
Screenshot: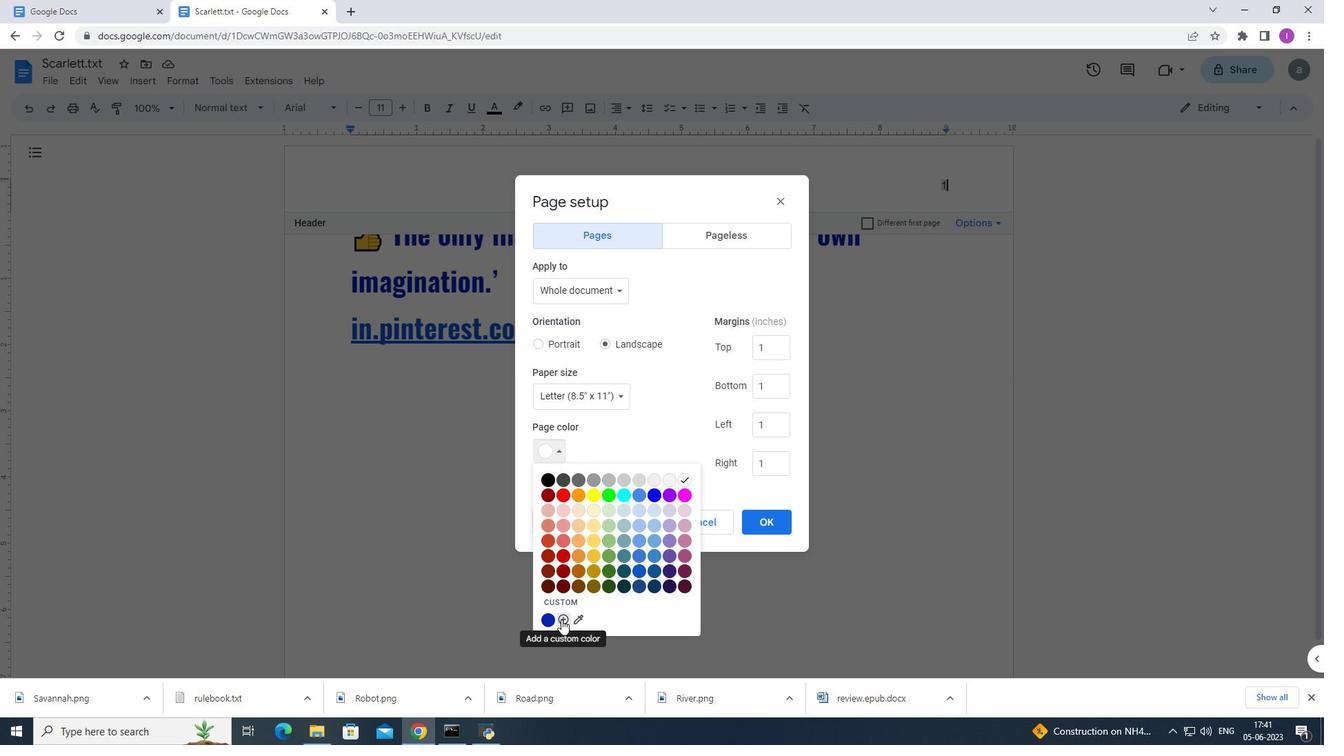 
Action: Mouse pressed left at (562, 619)
Screenshot: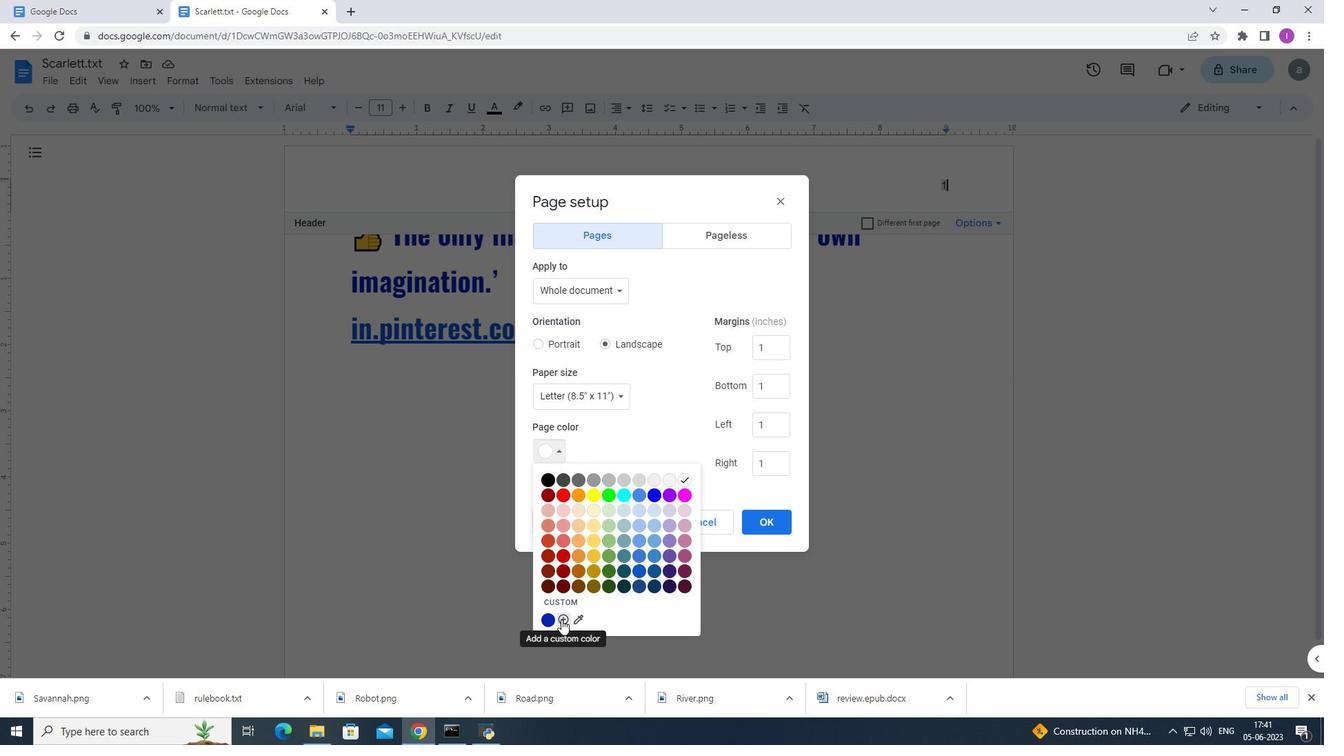 
Action: Mouse moved to (672, 378)
Screenshot: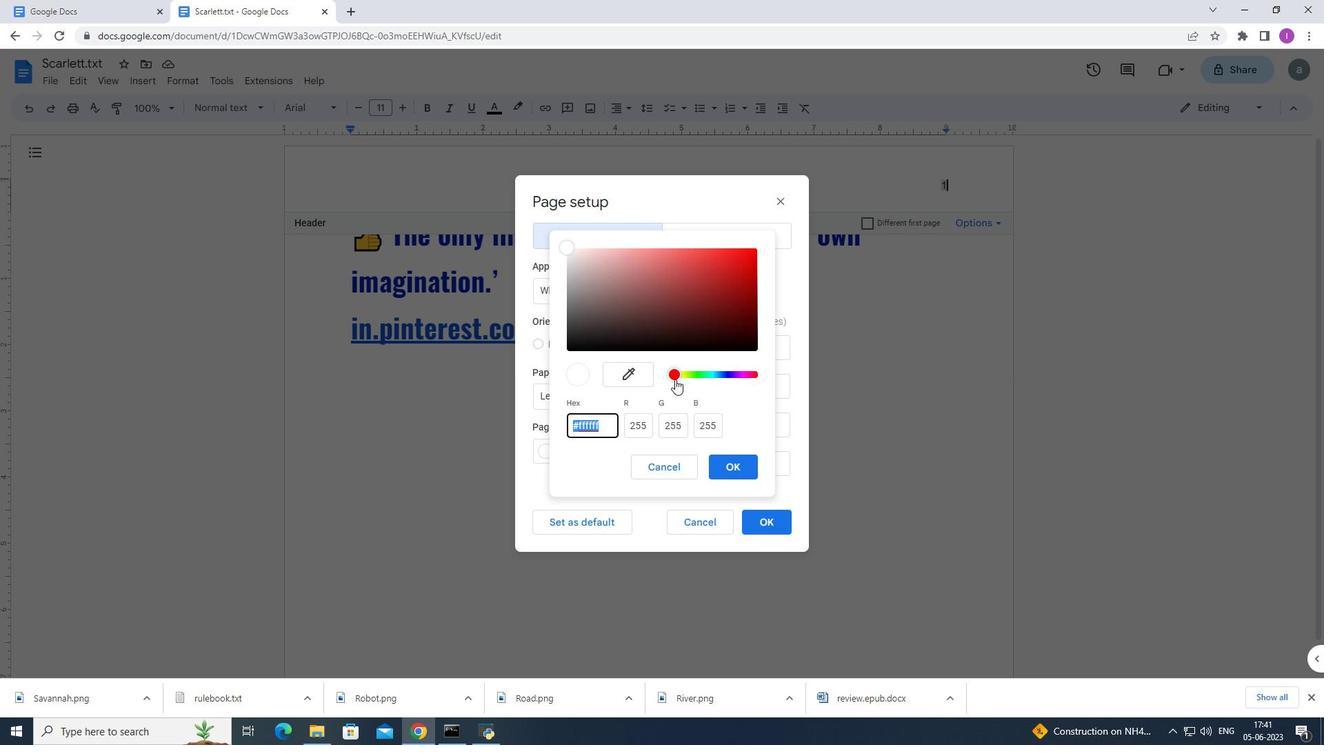 
Action: Mouse pressed left at (672, 378)
Screenshot: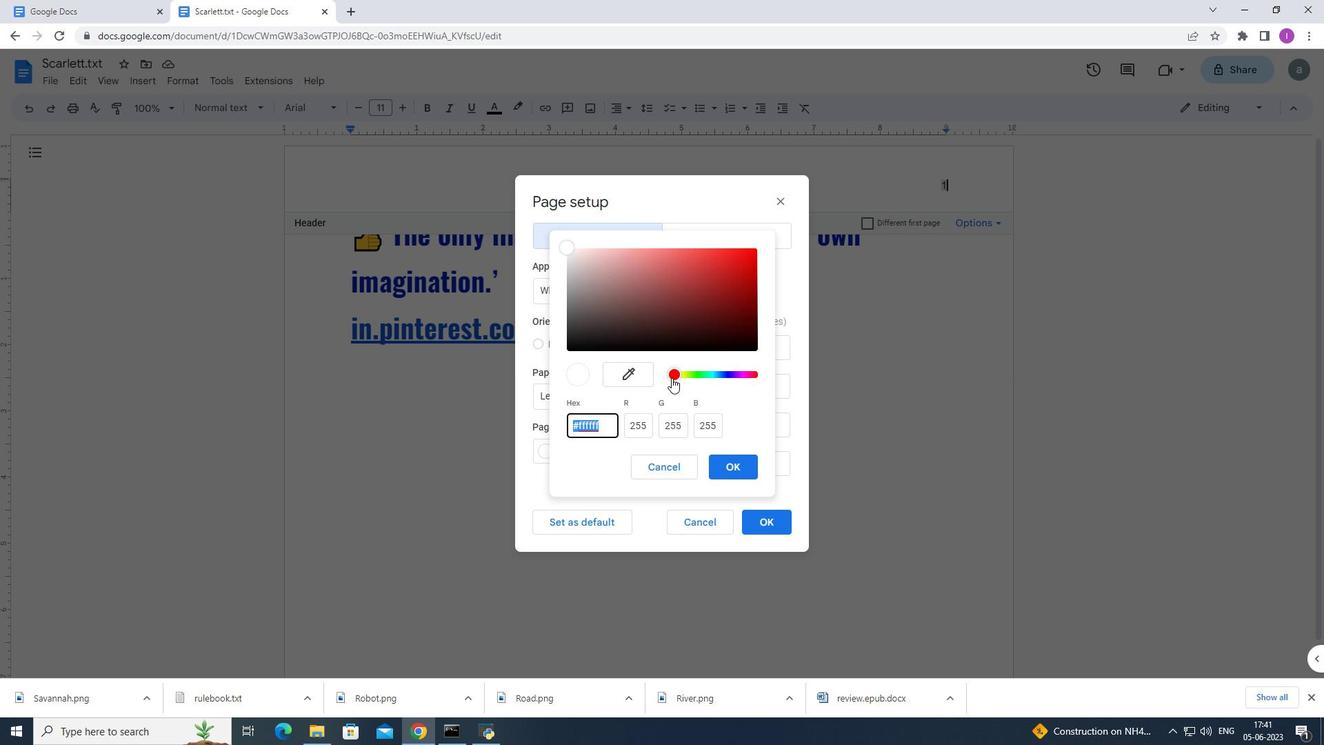 
Action: Mouse moved to (667, 273)
Screenshot: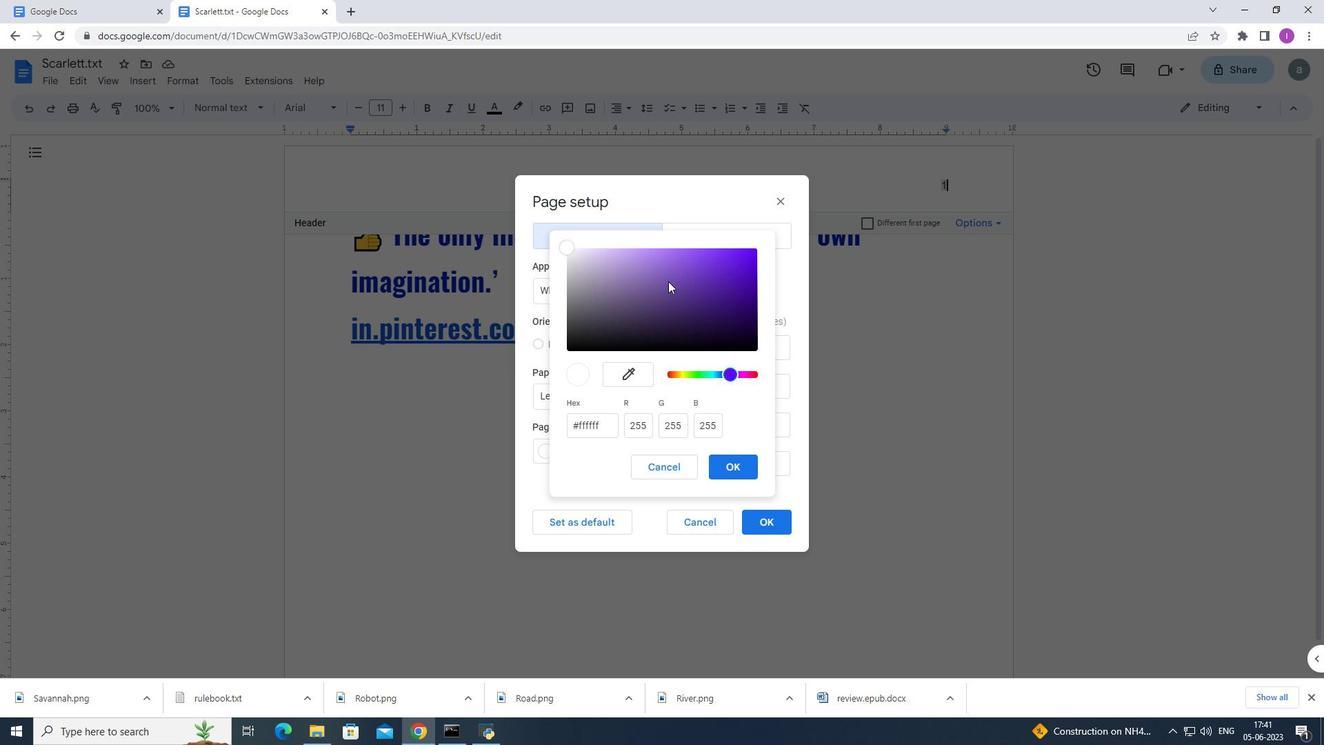 
Action: Mouse pressed left at (667, 273)
Screenshot: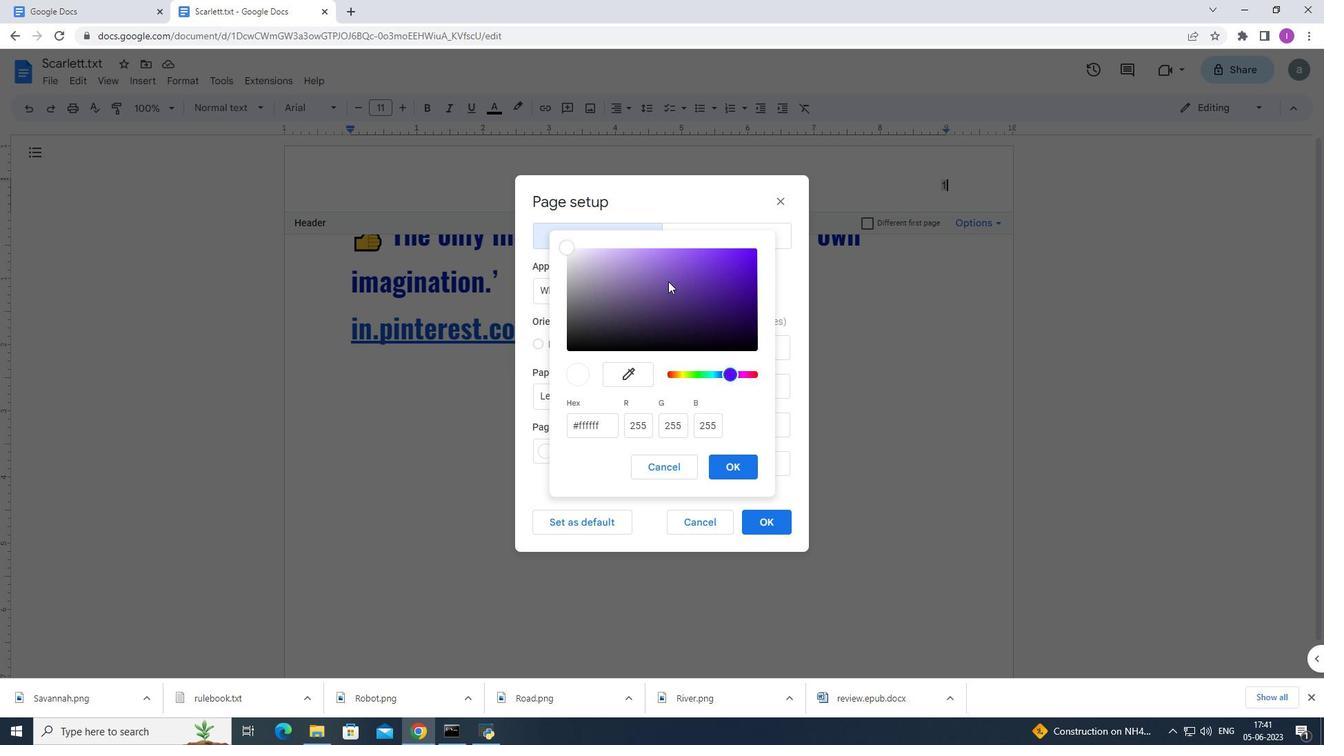 
Action: Mouse moved to (677, 256)
Screenshot: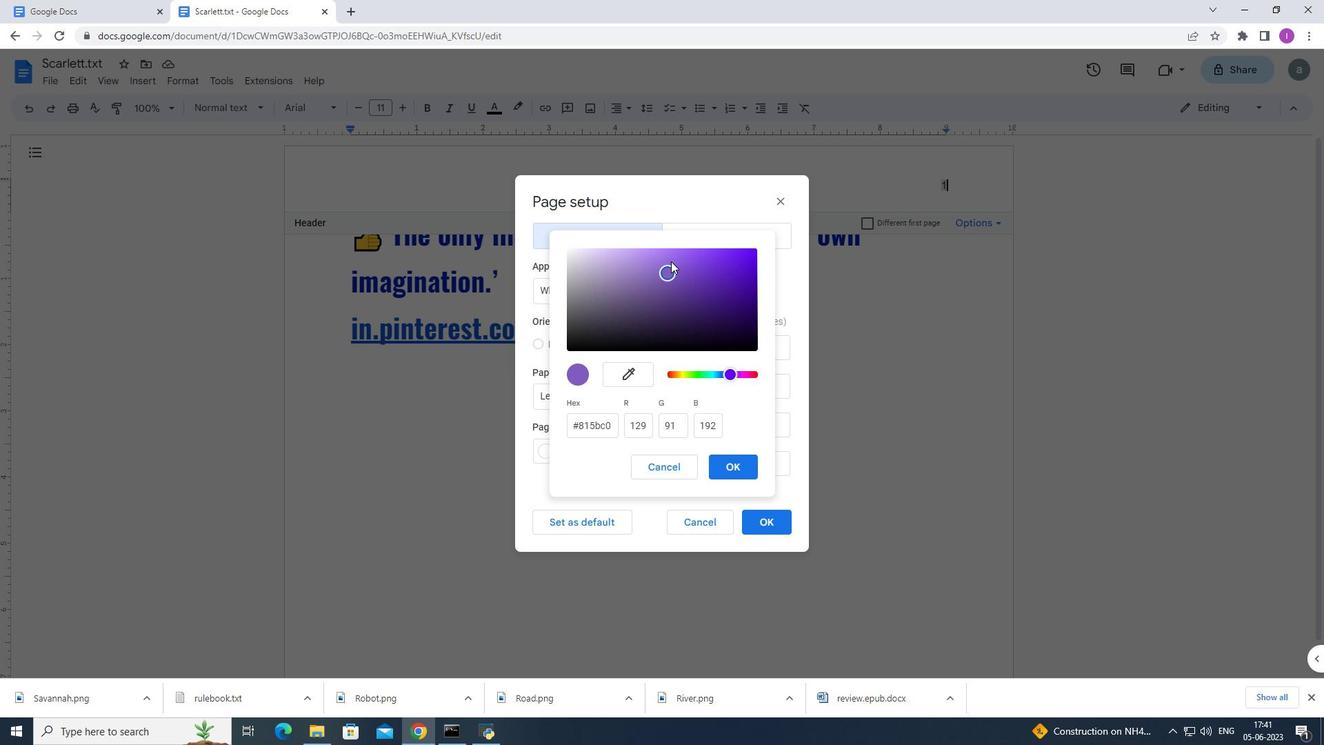 
Action: Mouse pressed left at (677, 256)
Screenshot: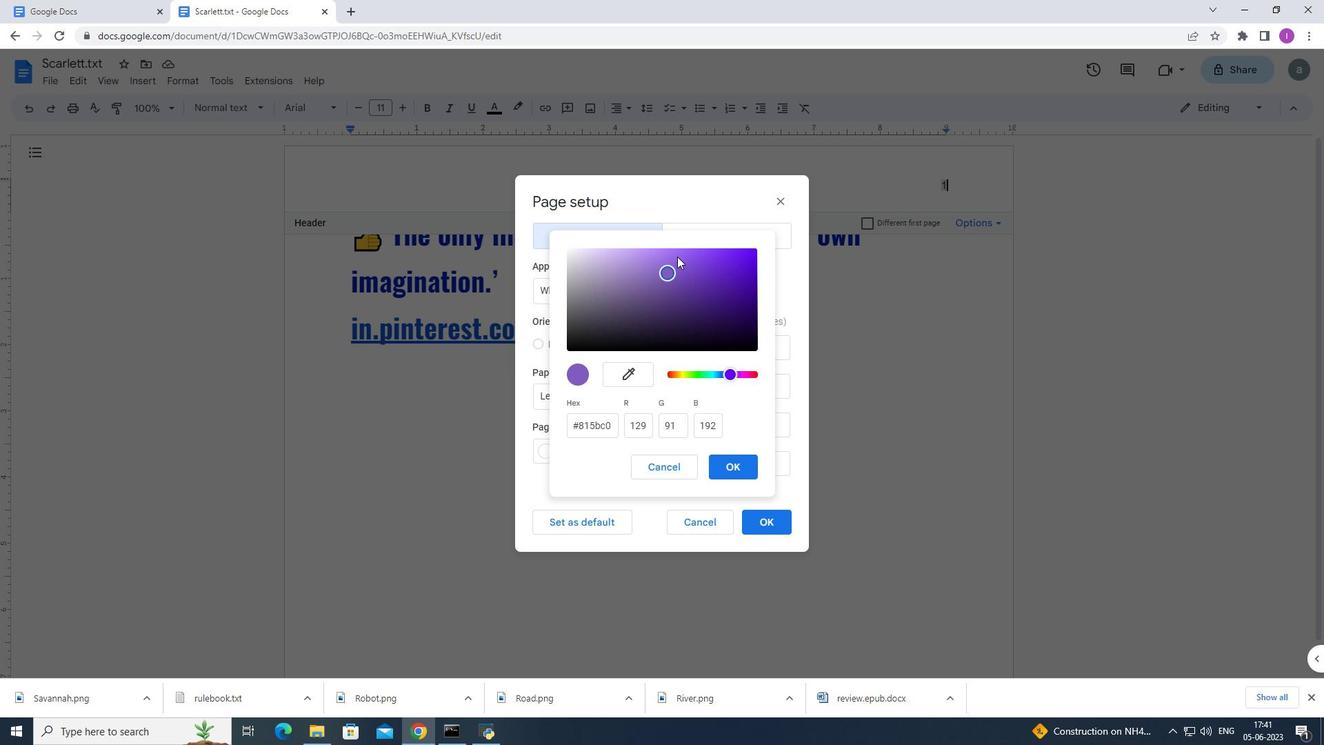 
Action: Mouse moved to (692, 267)
Screenshot: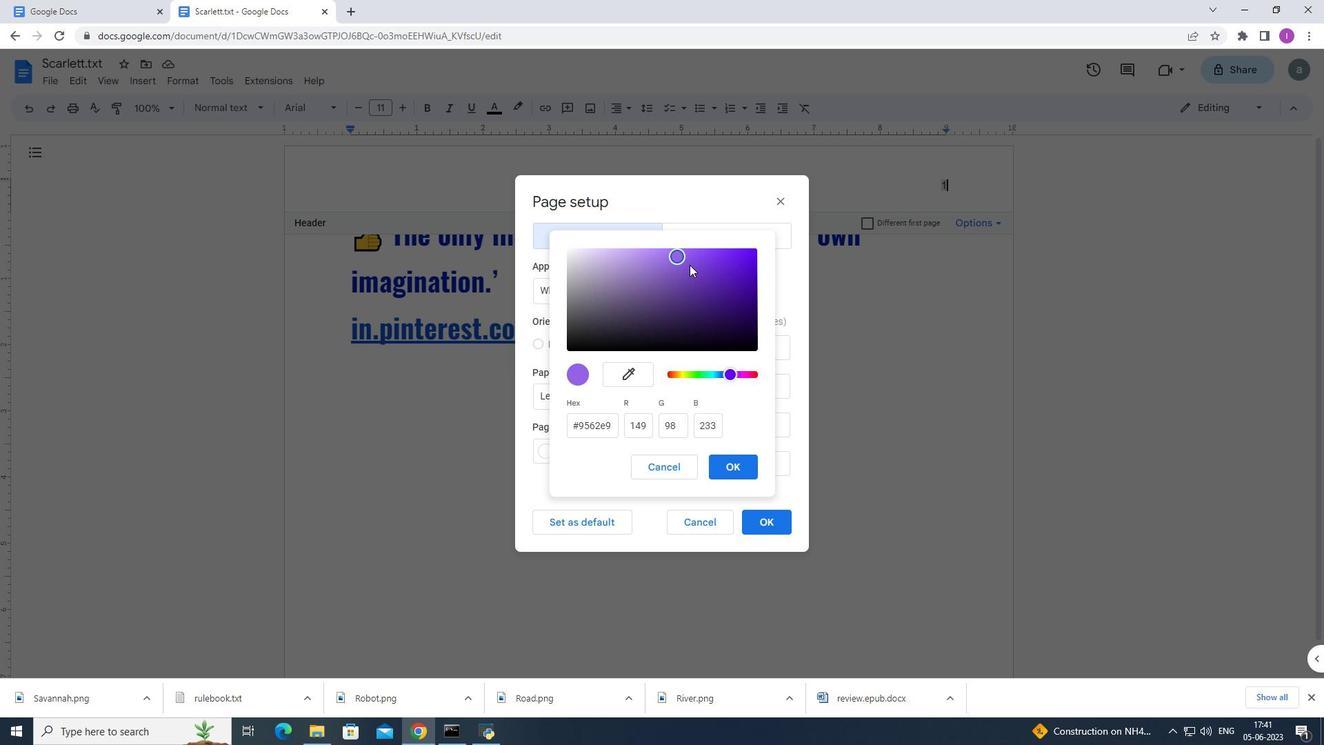 
Action: Mouse pressed left at (692, 267)
Screenshot: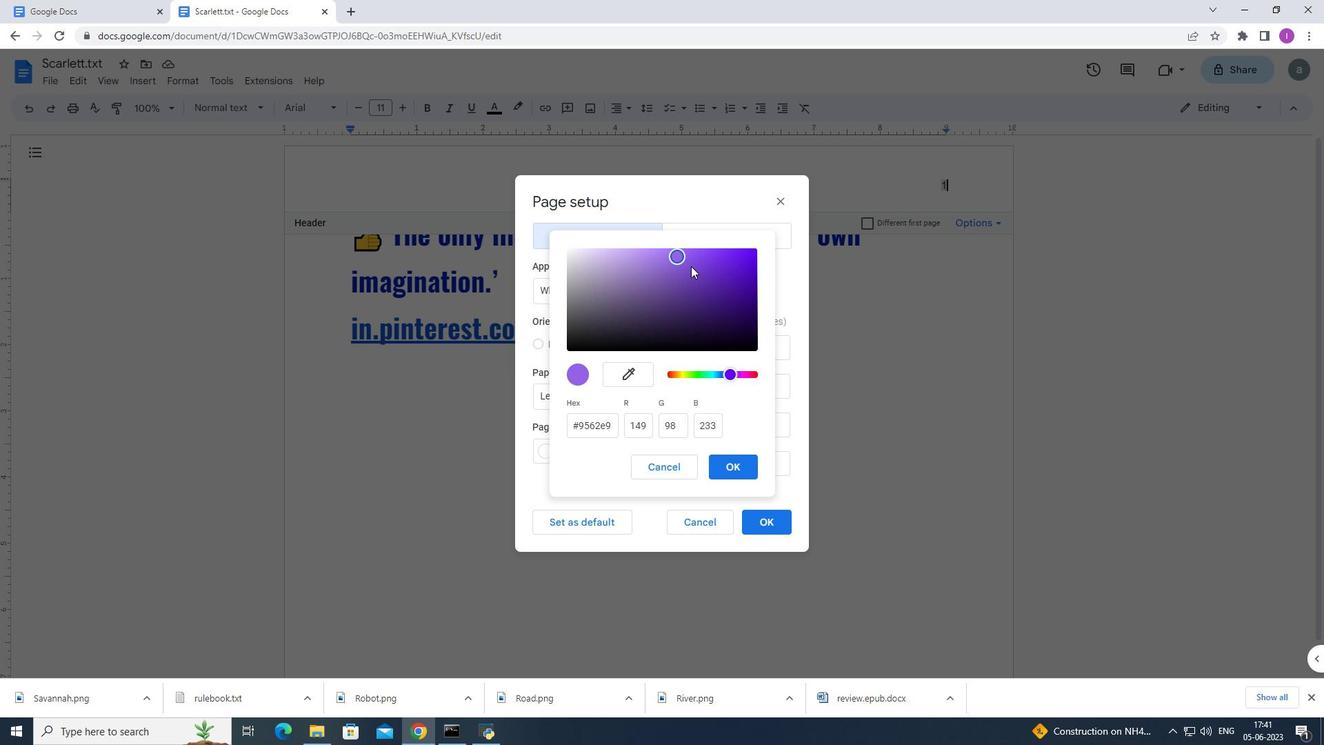 
Action: Mouse moved to (725, 471)
Screenshot: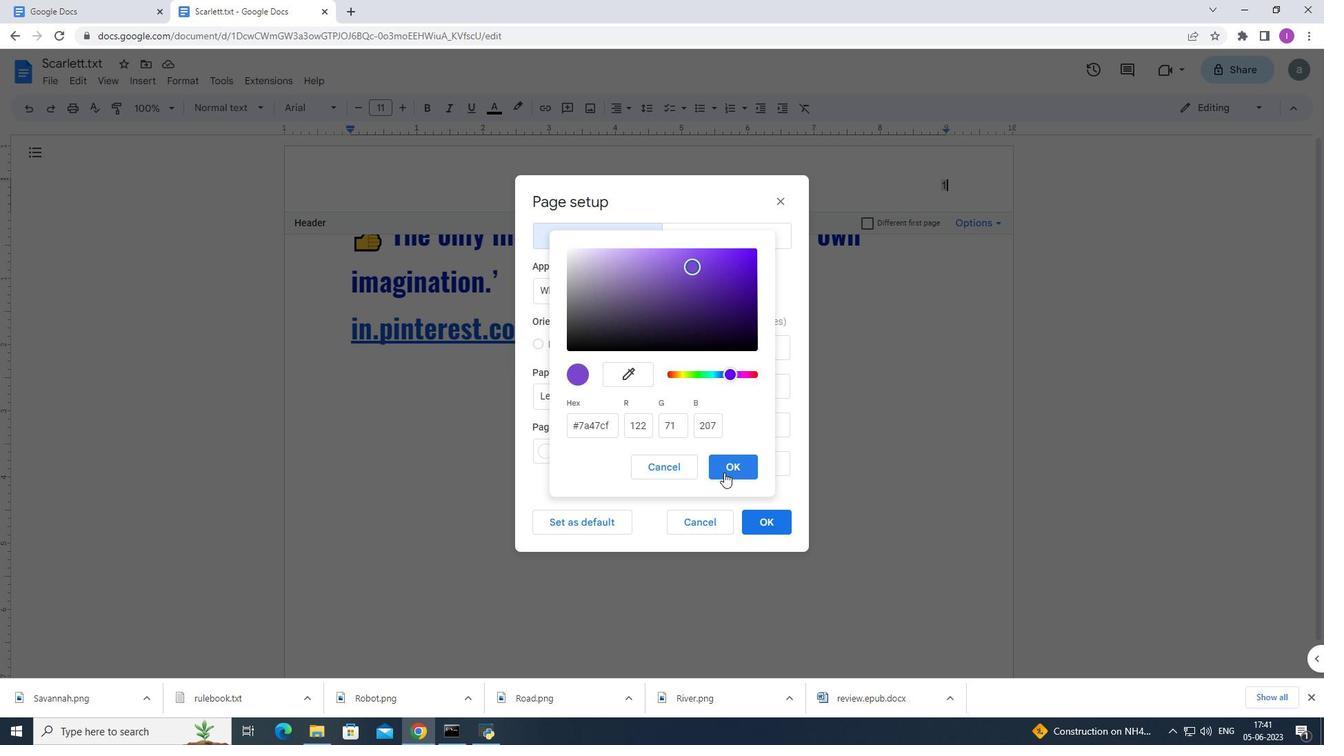 
Action: Mouse pressed left at (725, 471)
Screenshot: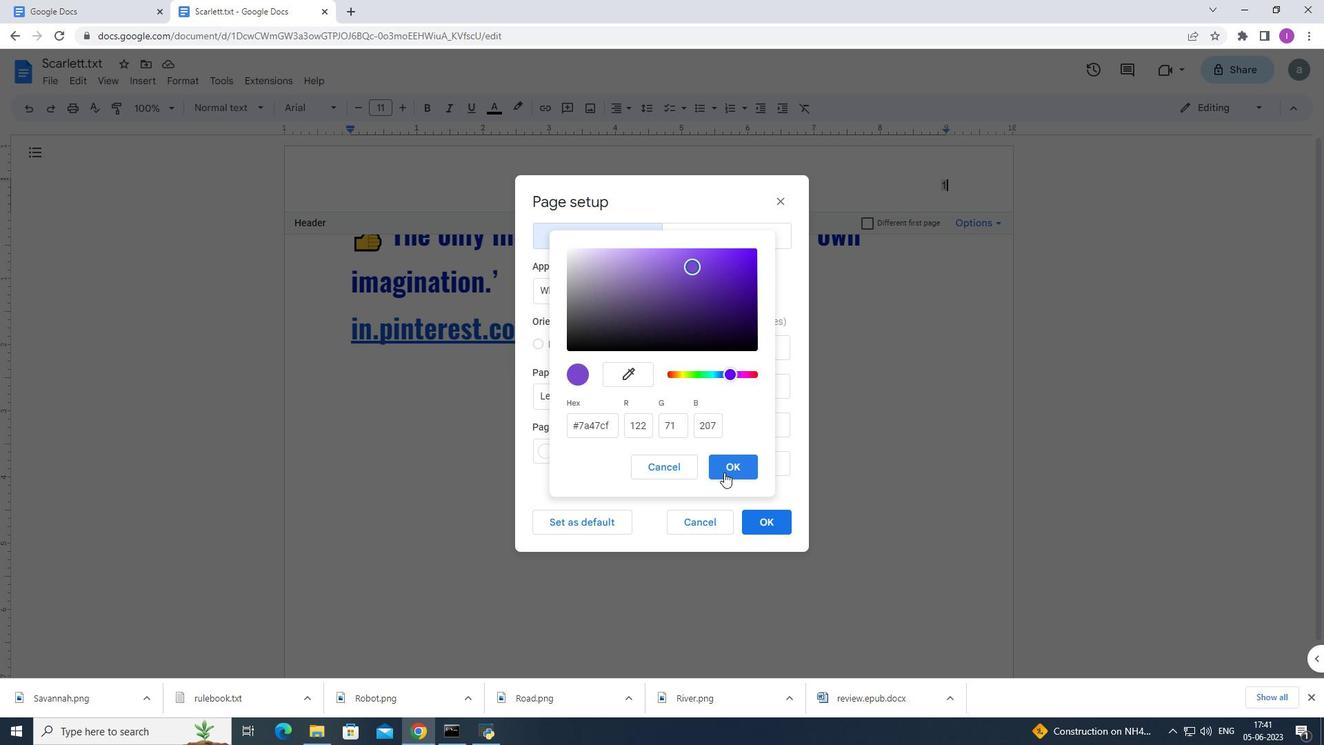 
Action: Mouse moved to (770, 520)
Screenshot: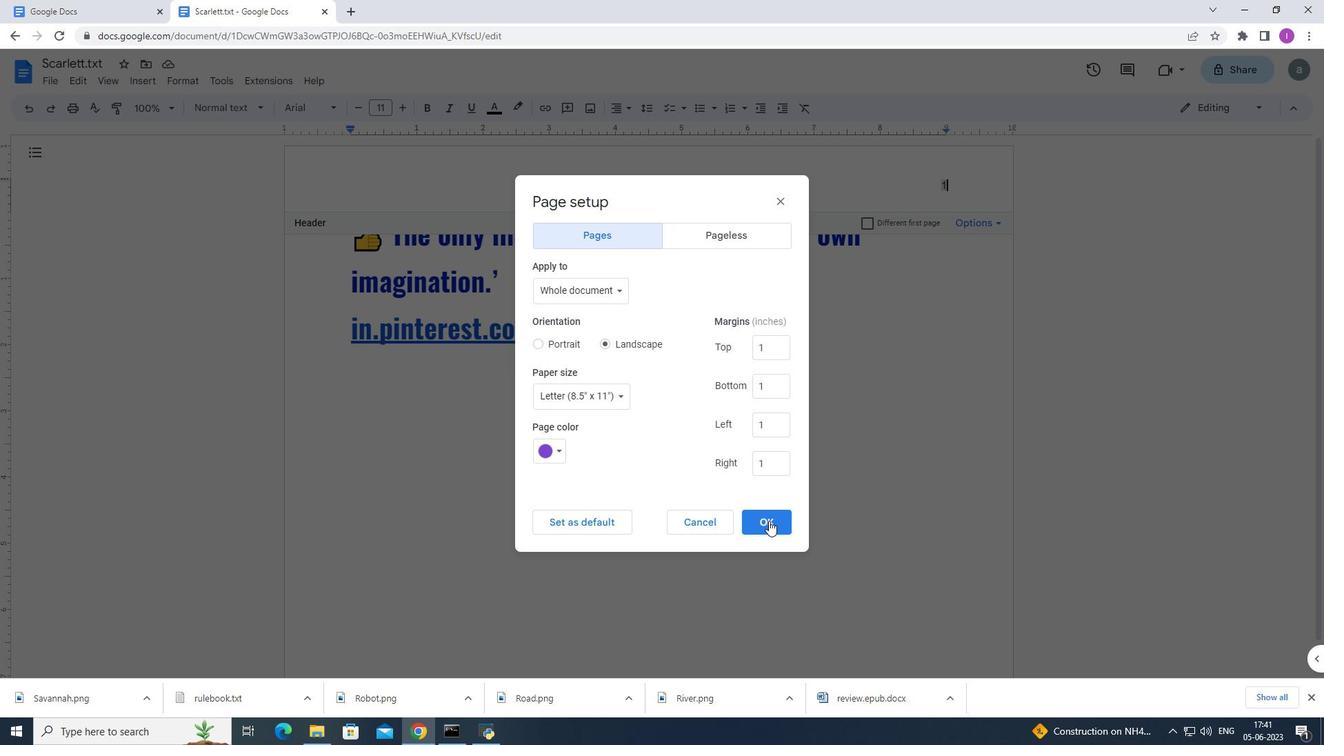 
Action: Mouse pressed left at (770, 520)
Screenshot: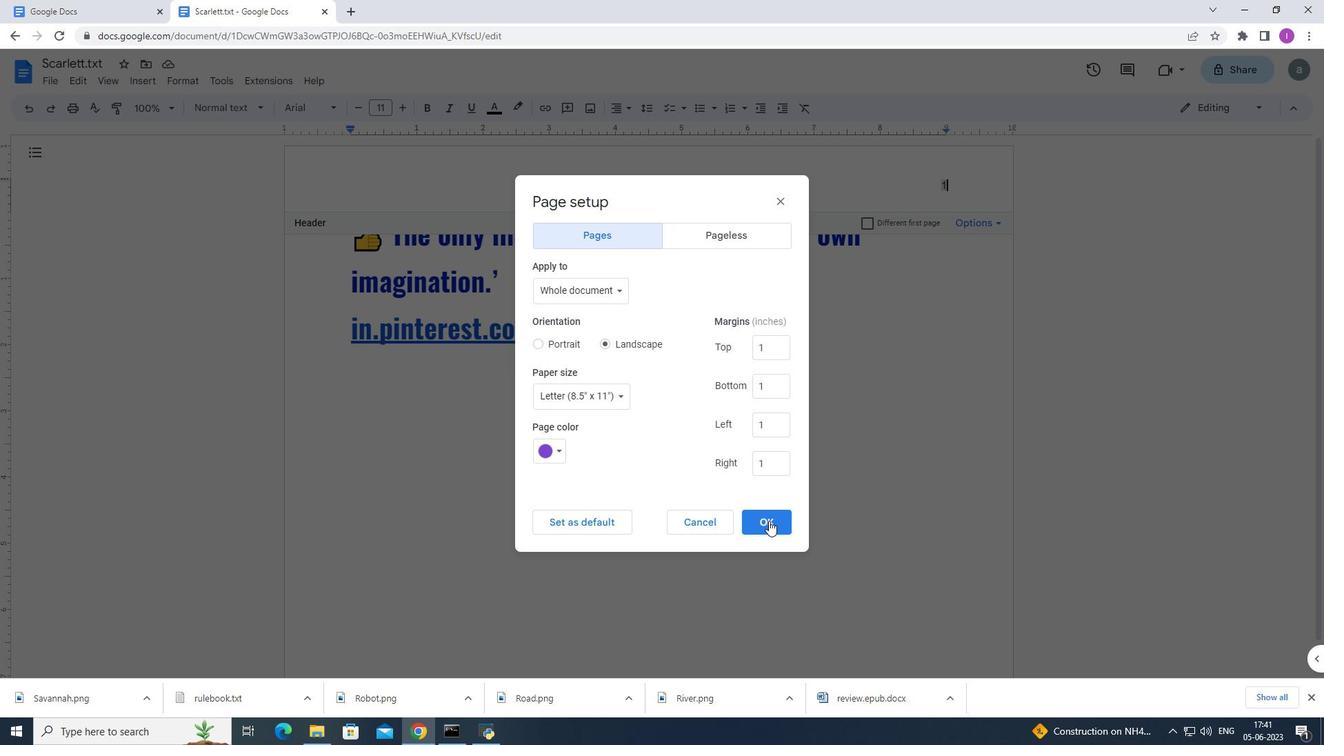 
Action: Mouse moved to (238, 391)
Screenshot: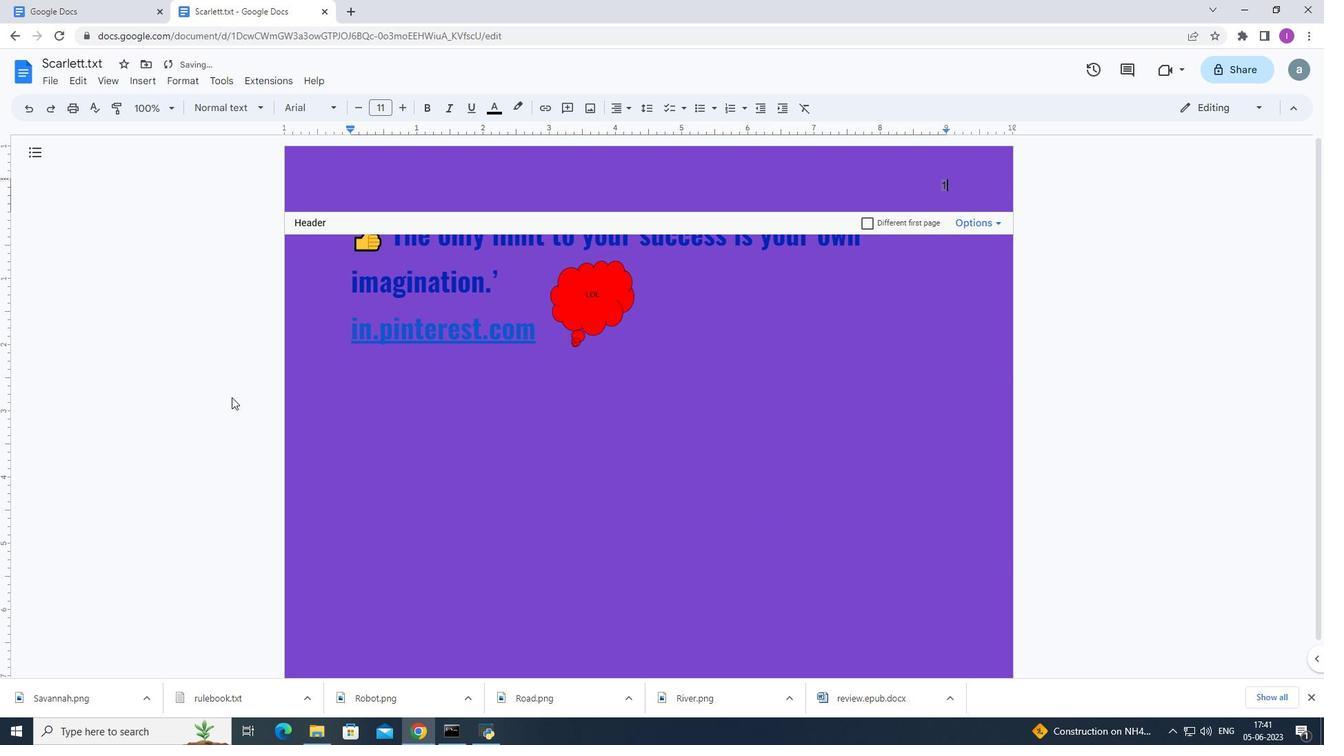 
